 Task: Search one way flight ticket for 1 adult, 6 children, 1 infant in seat and 1 infant on lap in business from Seattle: King County International Airport (boeing Field) to Rockford: Chicago Rockford International Airport(was Northwest Chicagoland Regional Airport At Rockford) on 5-1-2023. Choice of flights is Frontier. Number of bags: 1 carry on bag. Price is upto 90000. Outbound departure time preference is 5:45.
Action: Mouse moved to (212, 429)
Screenshot: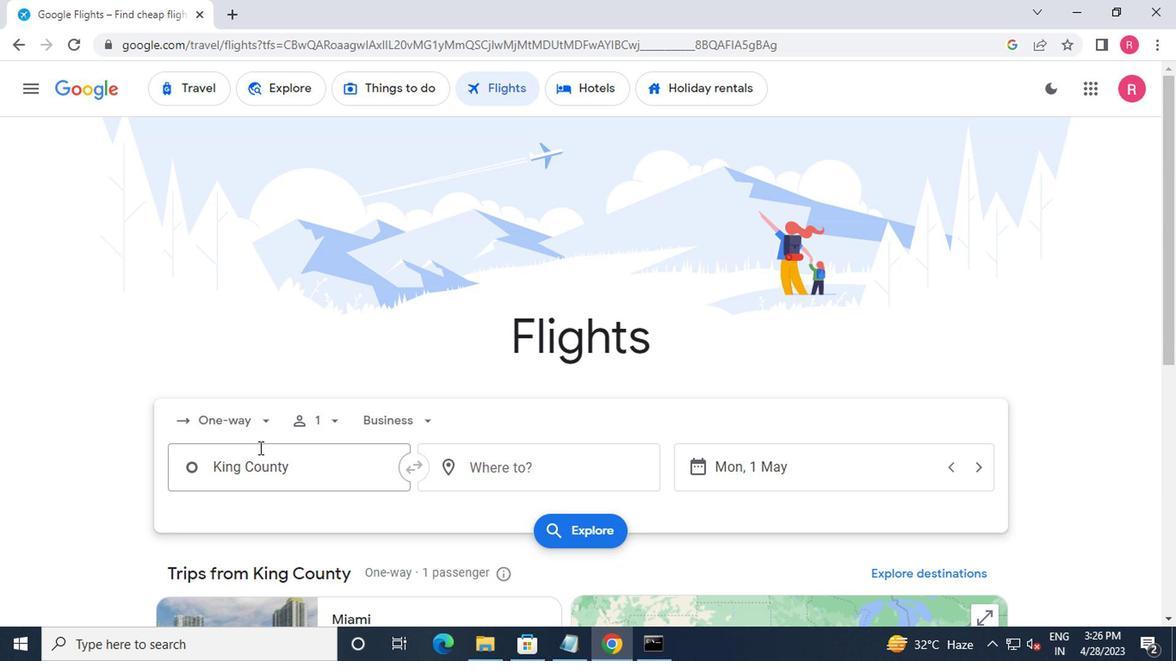
Action: Mouse pressed left at (212, 429)
Screenshot: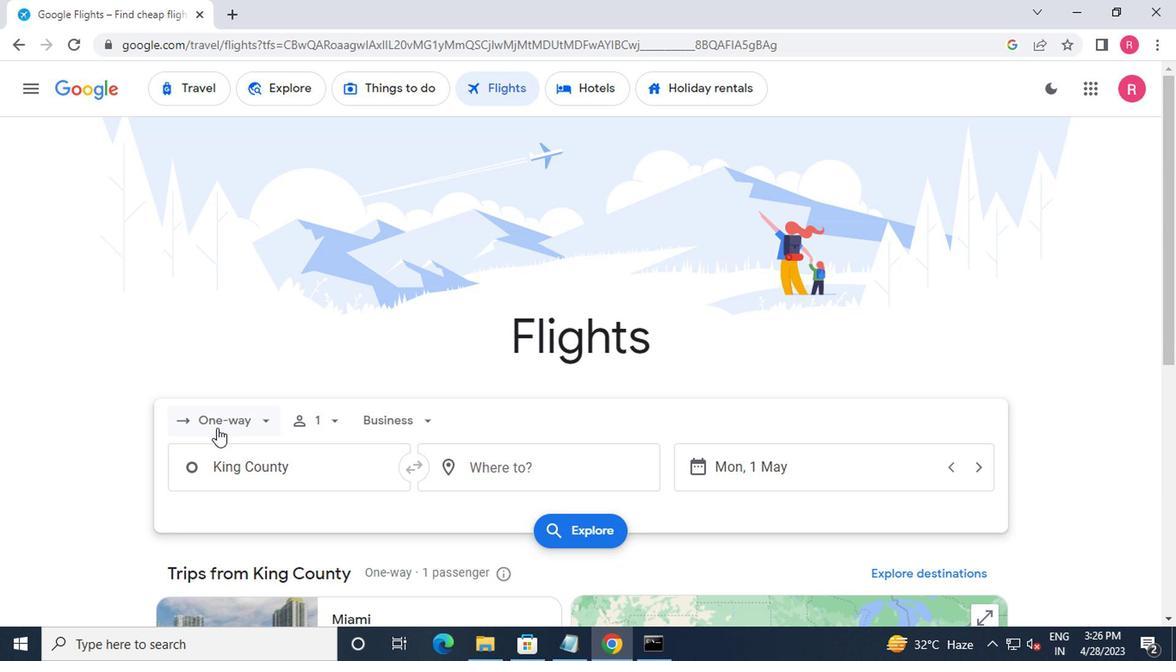 
Action: Mouse moved to (246, 502)
Screenshot: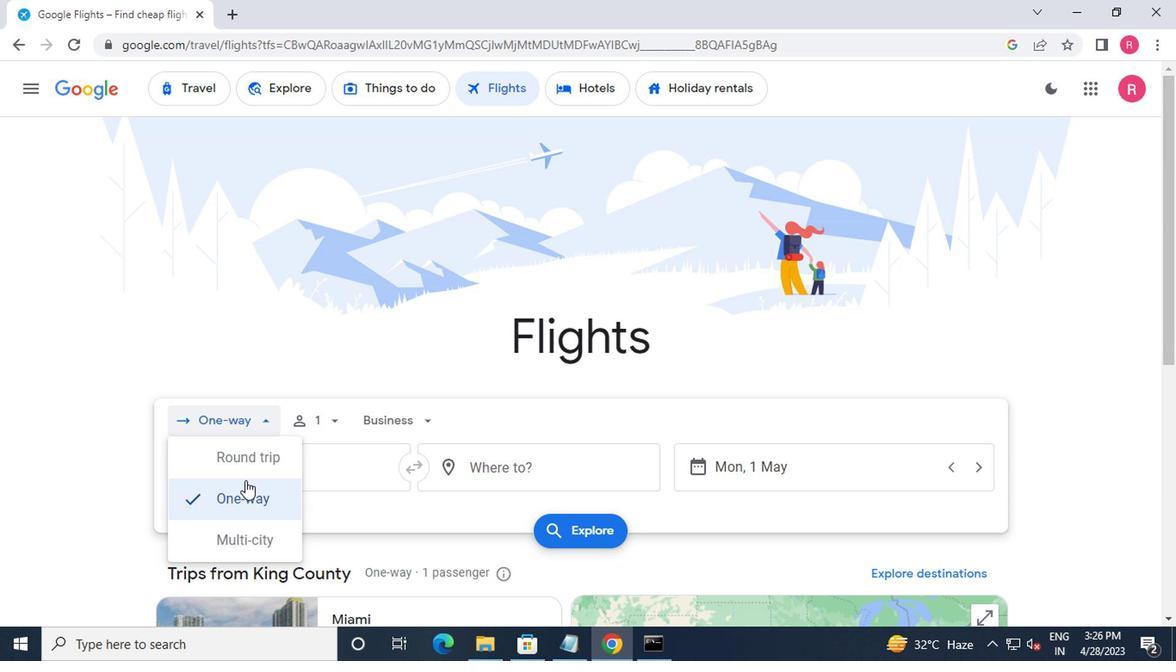 
Action: Mouse pressed left at (246, 502)
Screenshot: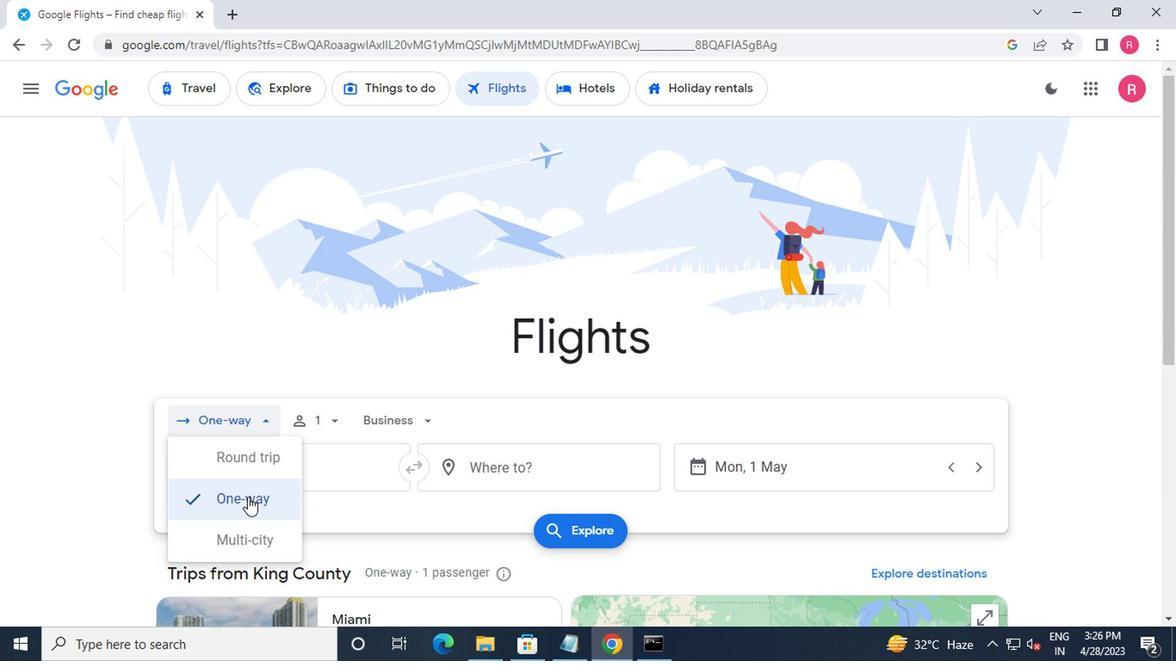 
Action: Mouse moved to (333, 433)
Screenshot: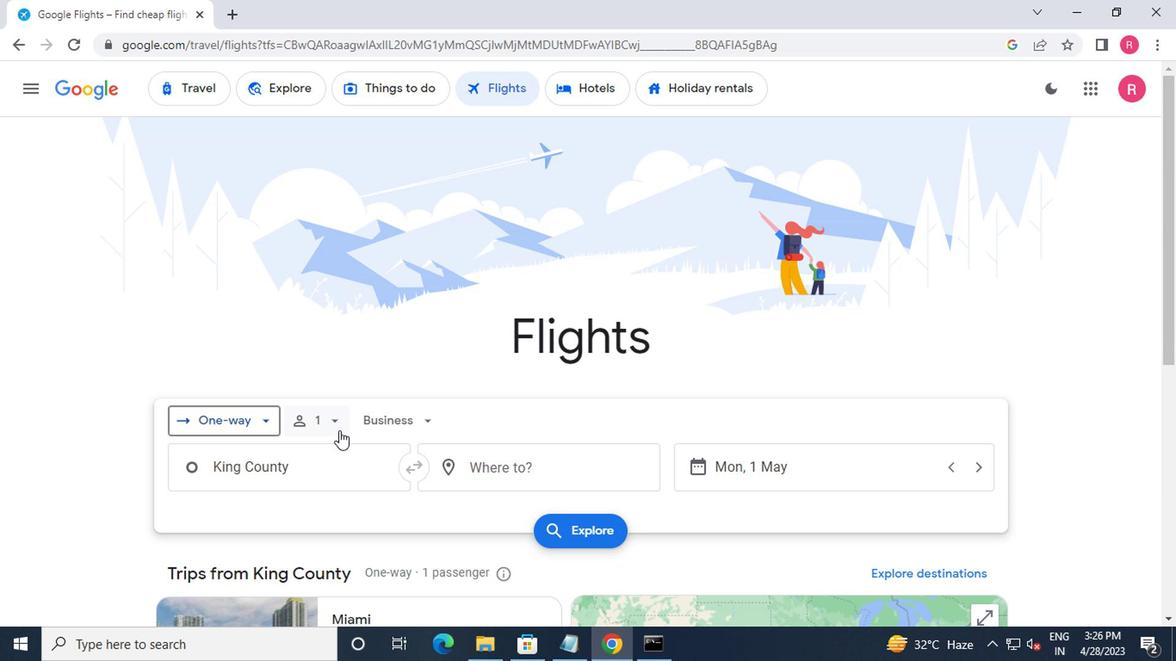 
Action: Mouse pressed left at (333, 433)
Screenshot: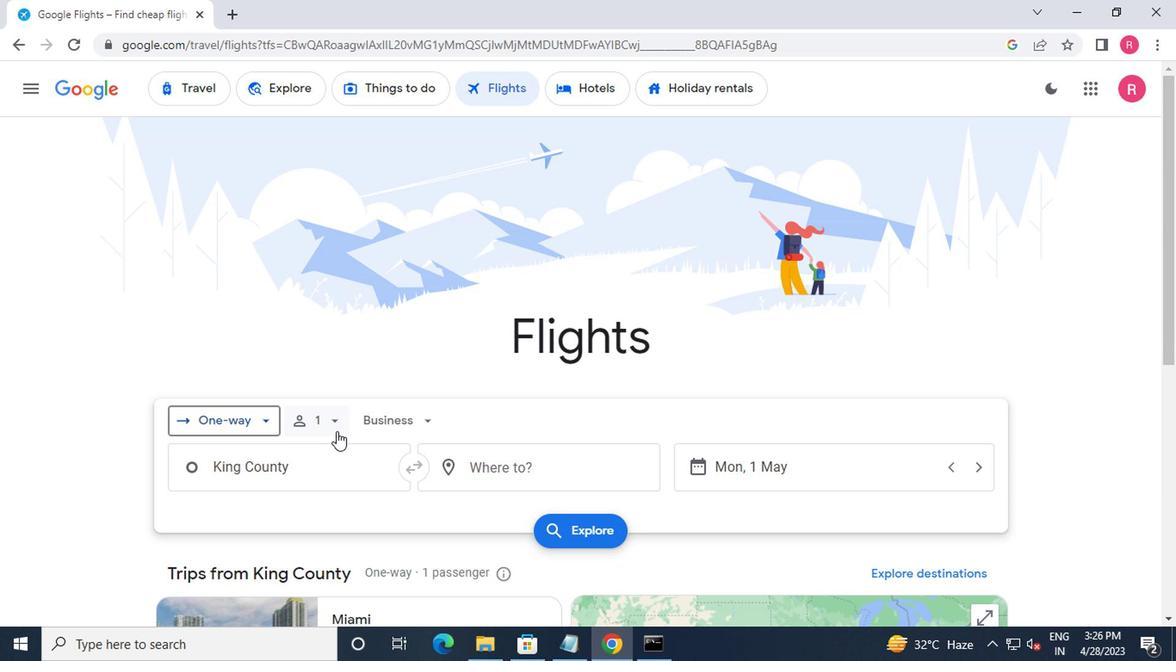 
Action: Mouse moved to (466, 471)
Screenshot: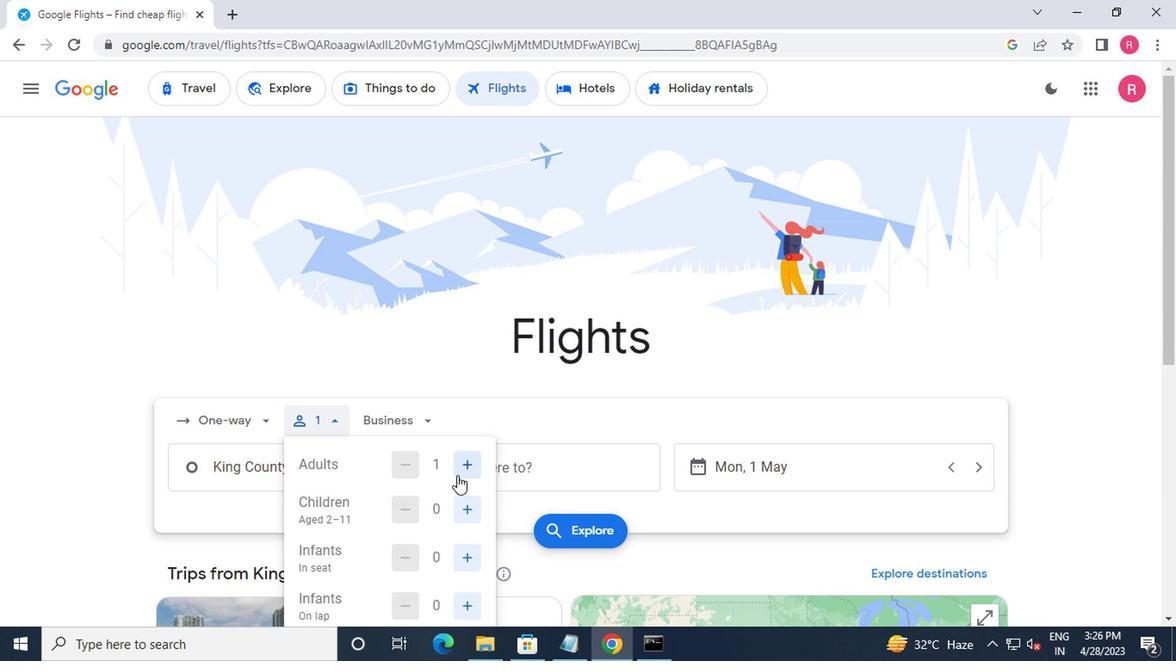 
Action: Mouse pressed left at (466, 471)
Screenshot: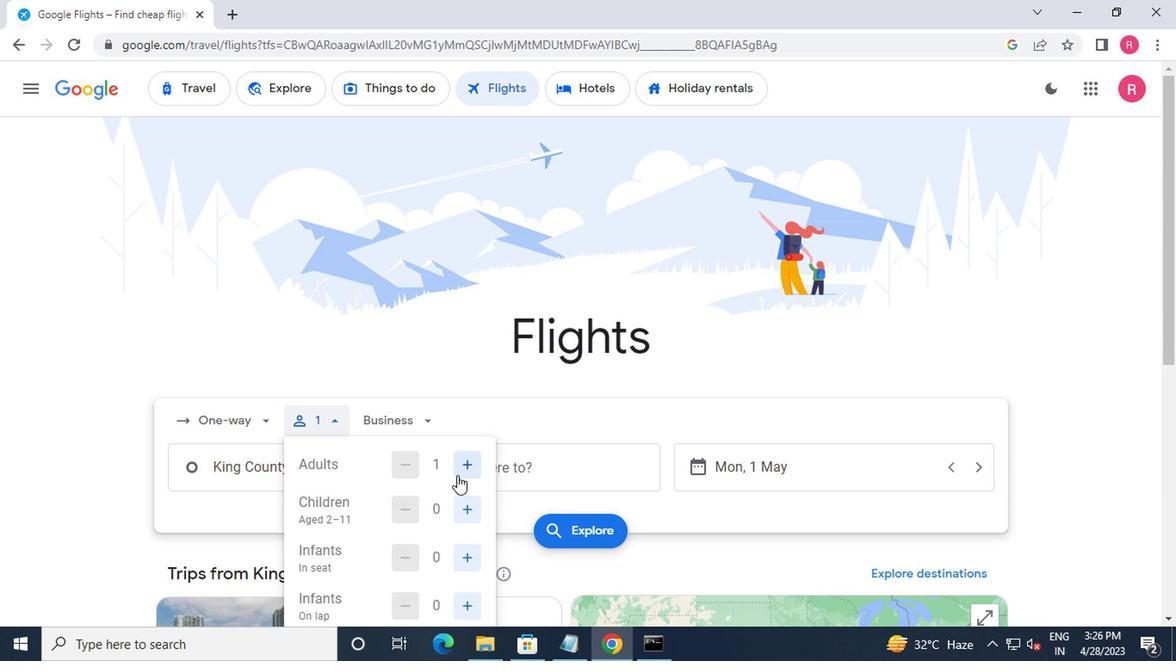 
Action: Mouse moved to (467, 521)
Screenshot: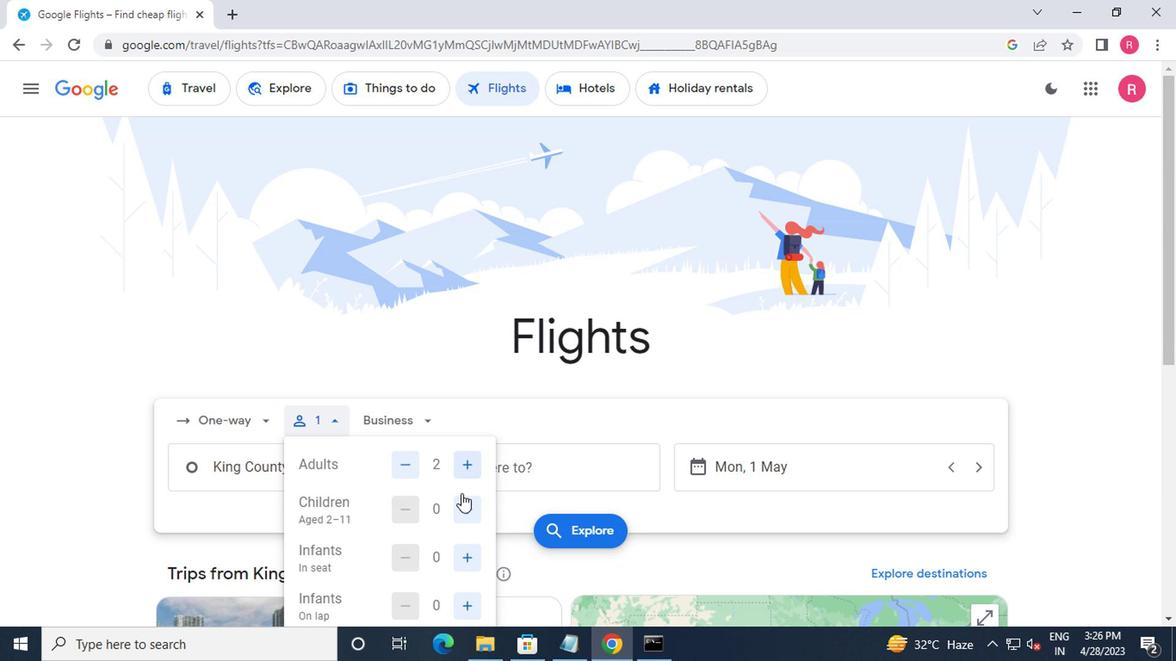 
Action: Mouse pressed left at (467, 521)
Screenshot: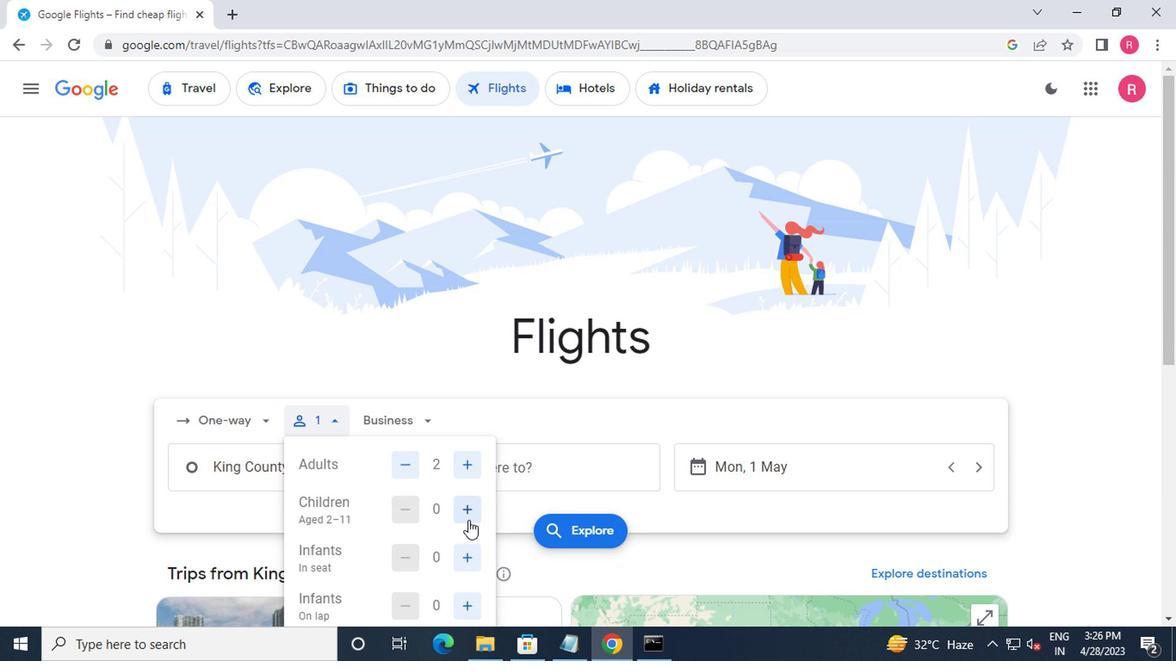 
Action: Mouse pressed left at (467, 521)
Screenshot: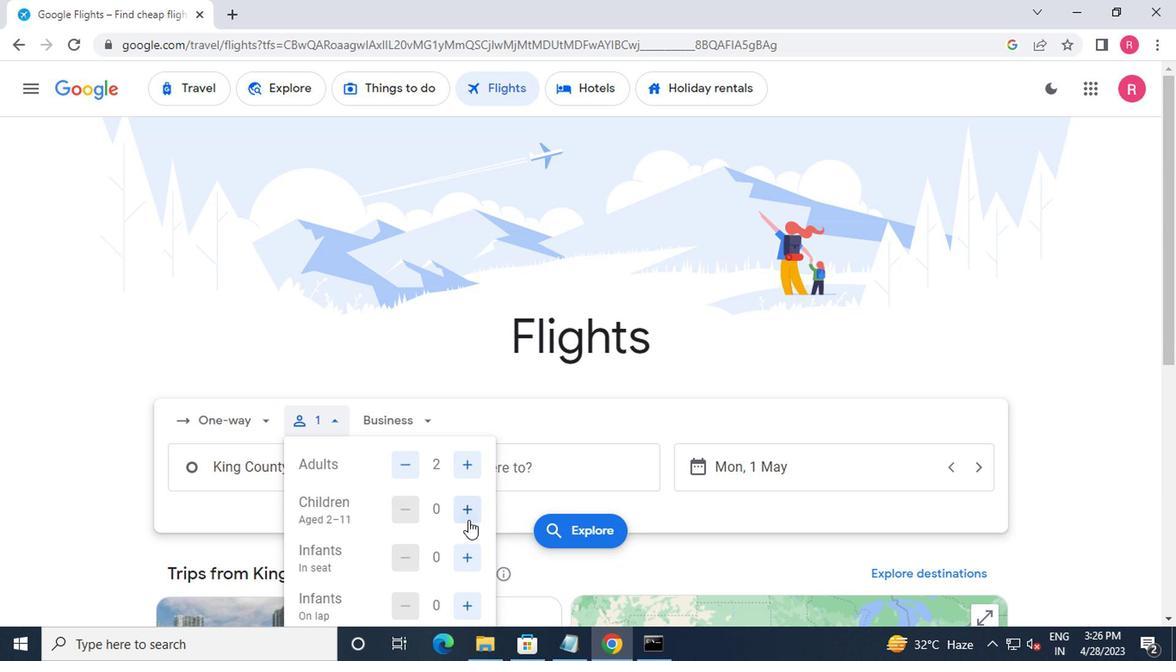 
Action: Mouse moved to (420, 415)
Screenshot: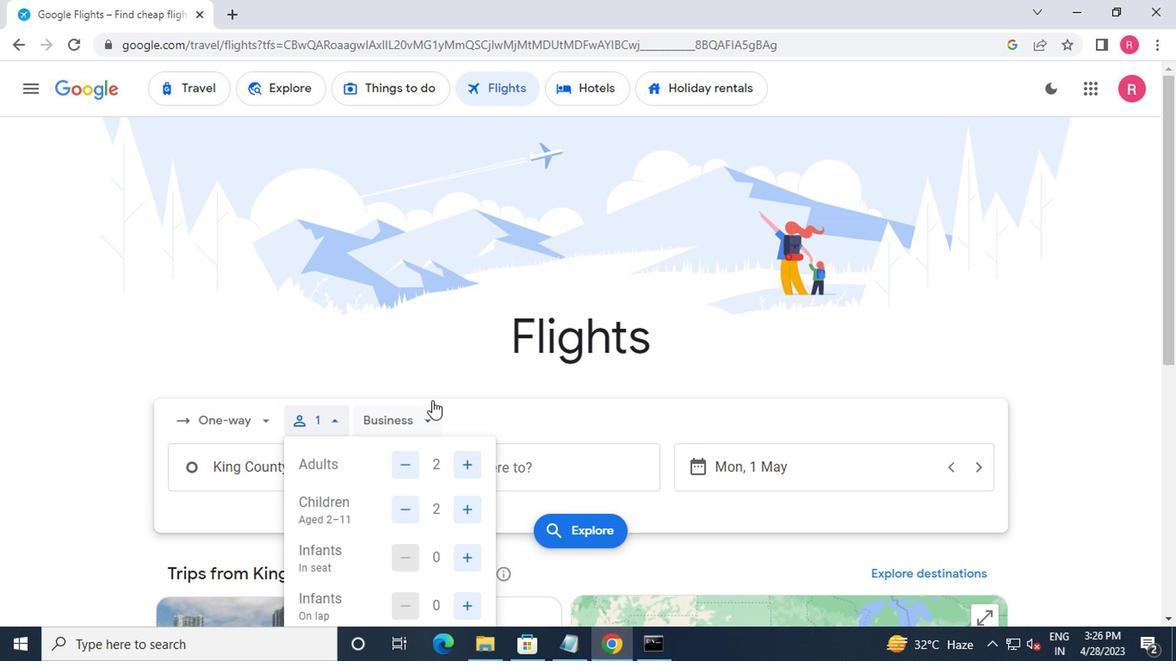
Action: Mouse pressed left at (420, 415)
Screenshot: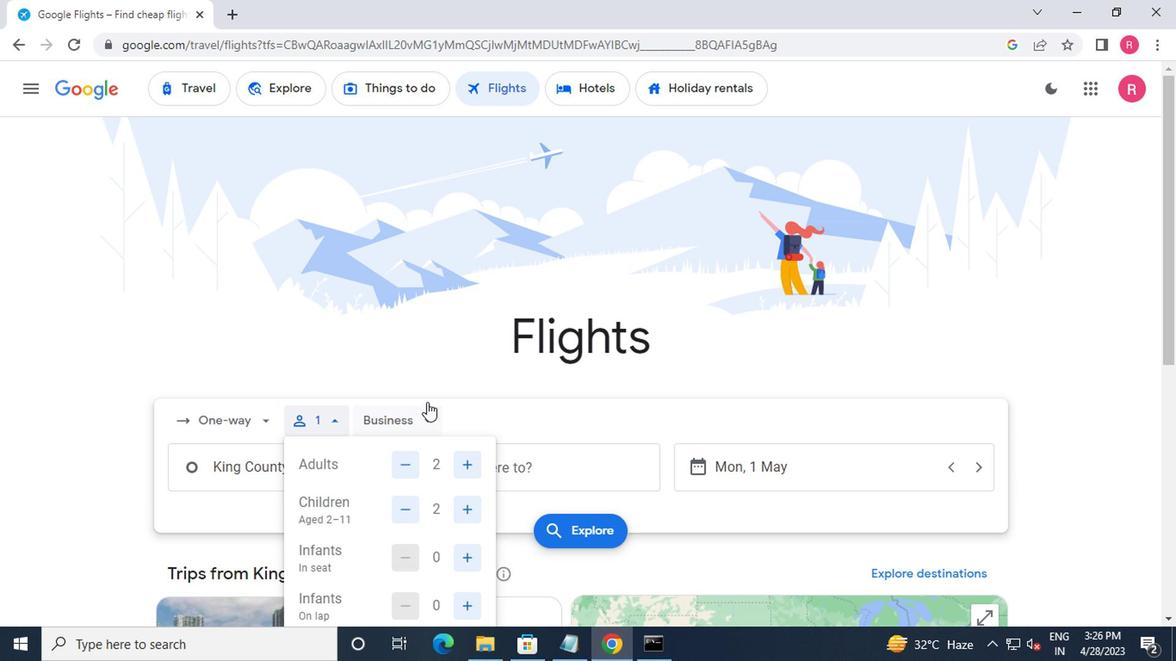 
Action: Mouse moved to (429, 491)
Screenshot: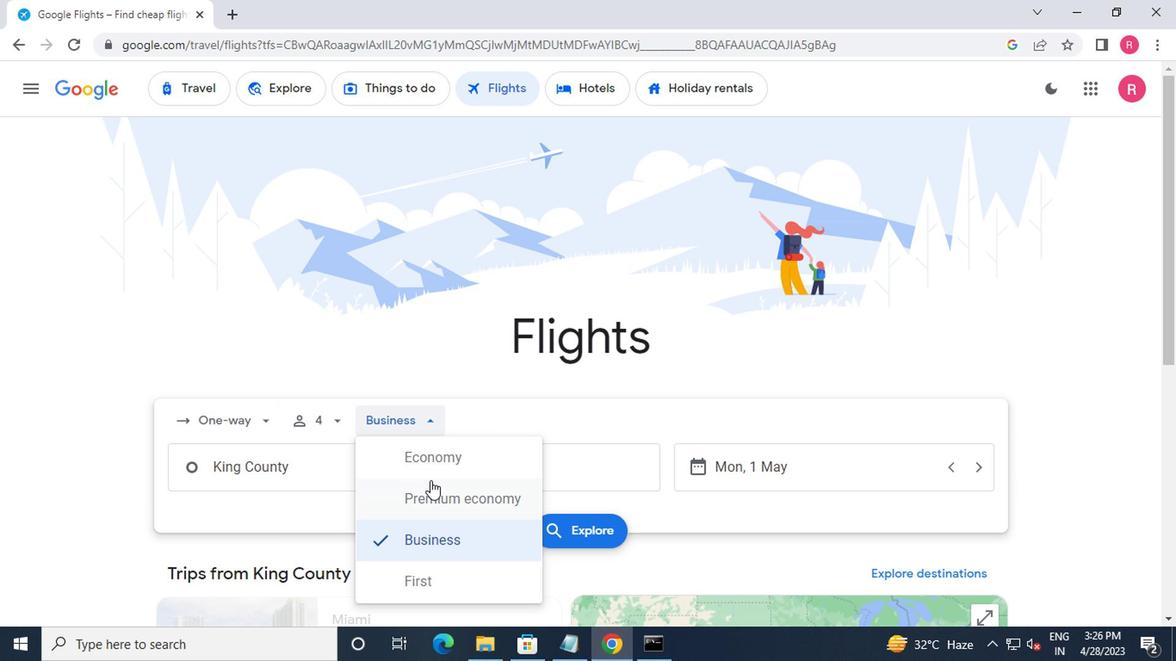 
Action: Mouse scrolled (429, 490) with delta (0, 0)
Screenshot: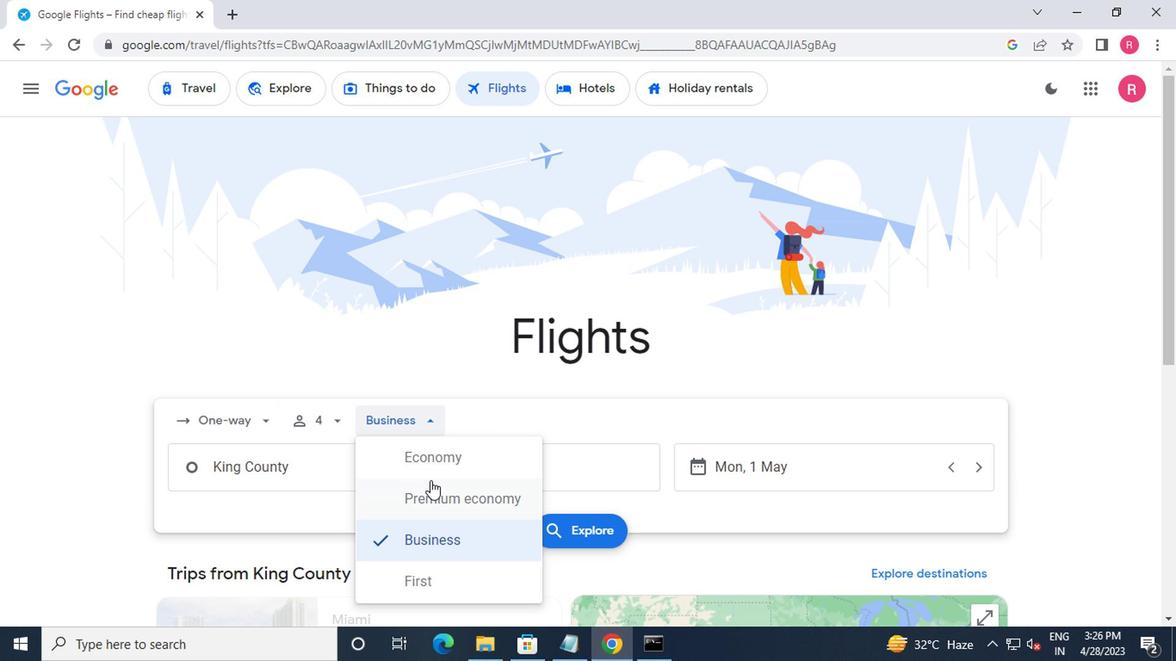 
Action: Mouse moved to (427, 511)
Screenshot: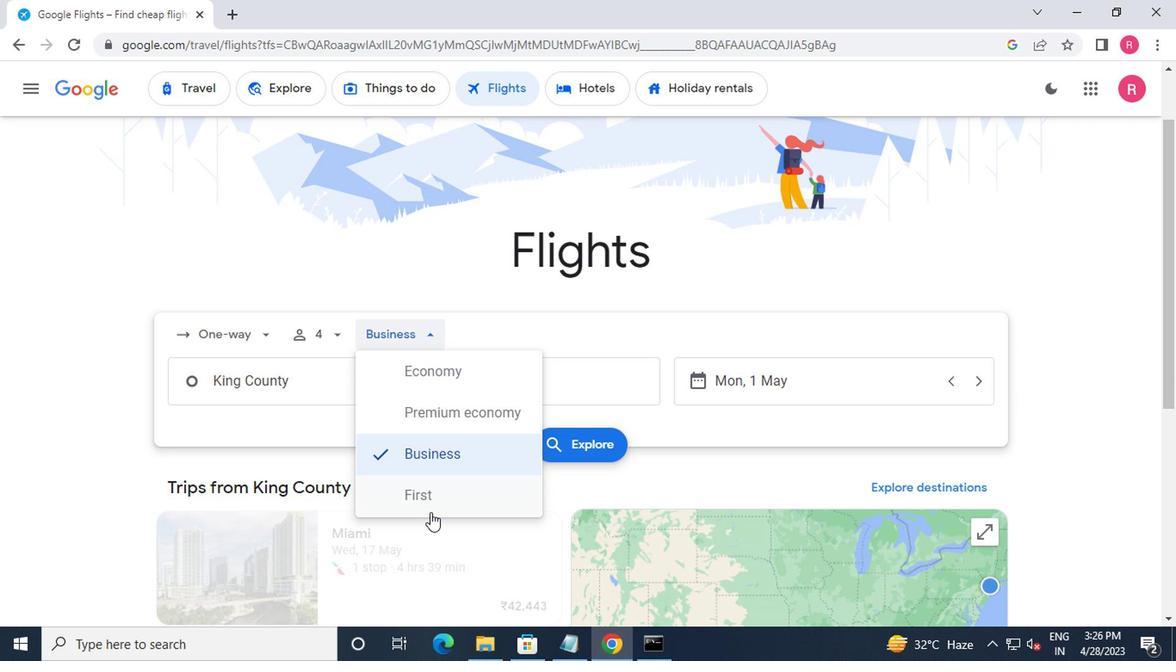 
Action: Mouse pressed left at (427, 511)
Screenshot: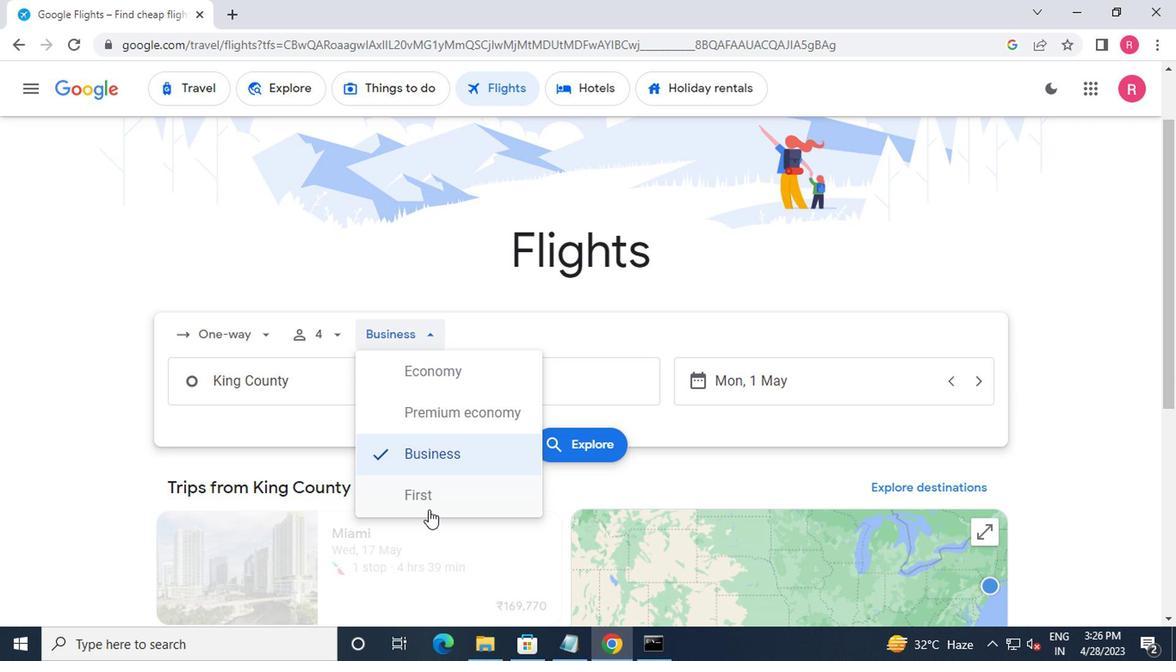 
Action: Mouse moved to (312, 374)
Screenshot: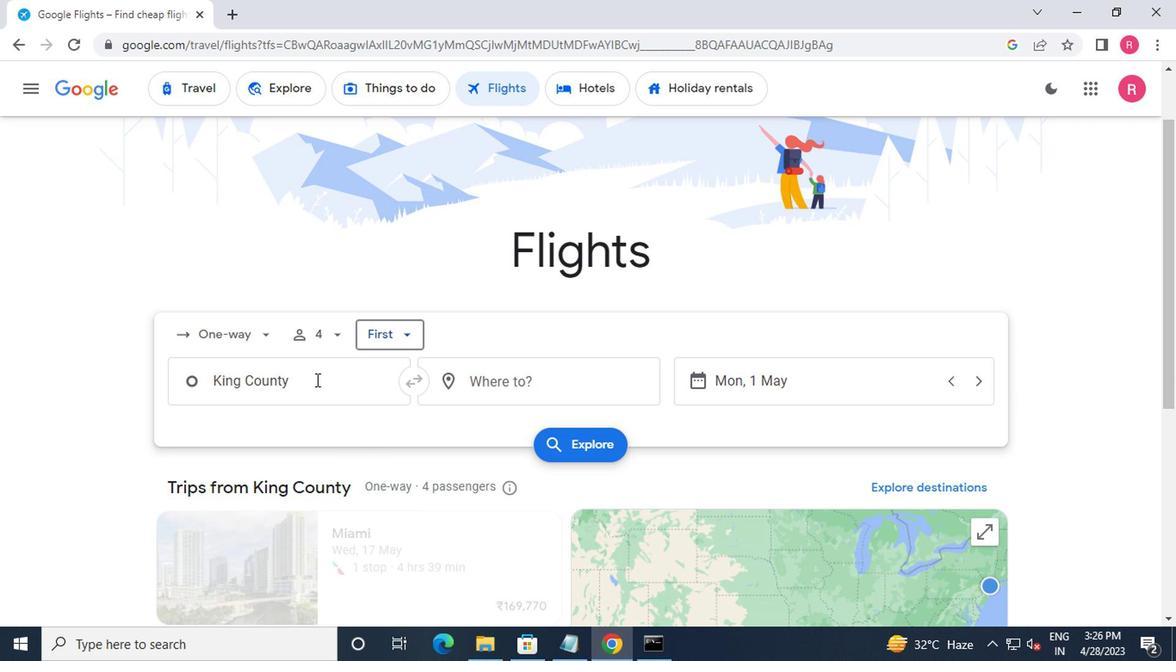 
Action: Mouse pressed left at (312, 374)
Screenshot: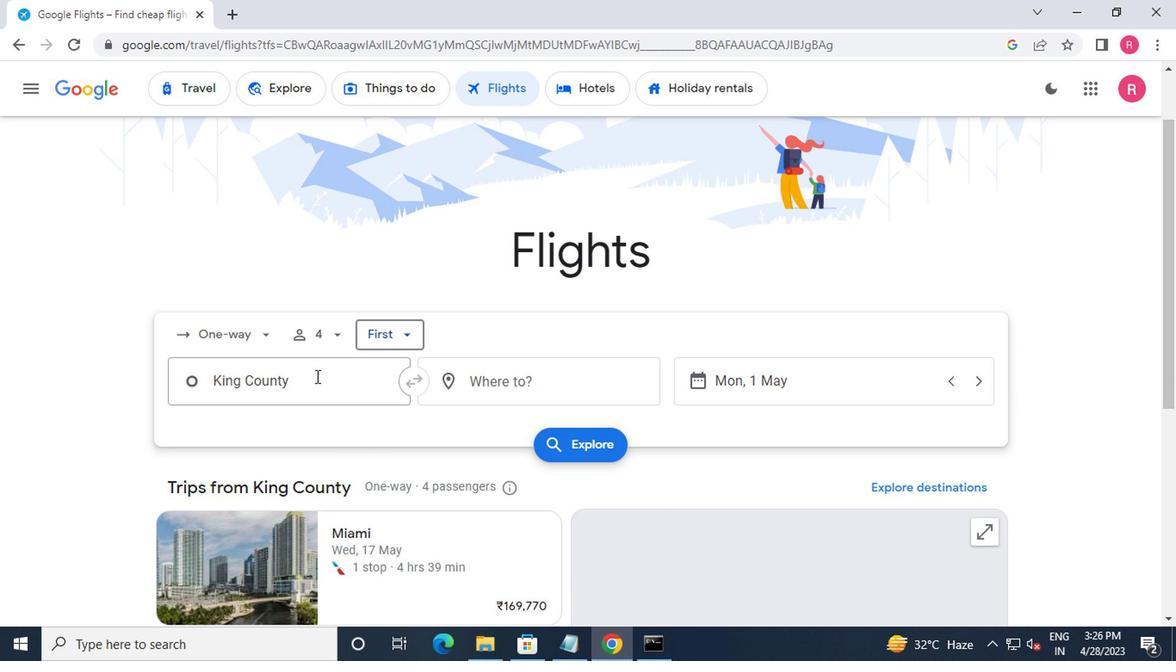 
Action: Mouse moved to (349, 512)
Screenshot: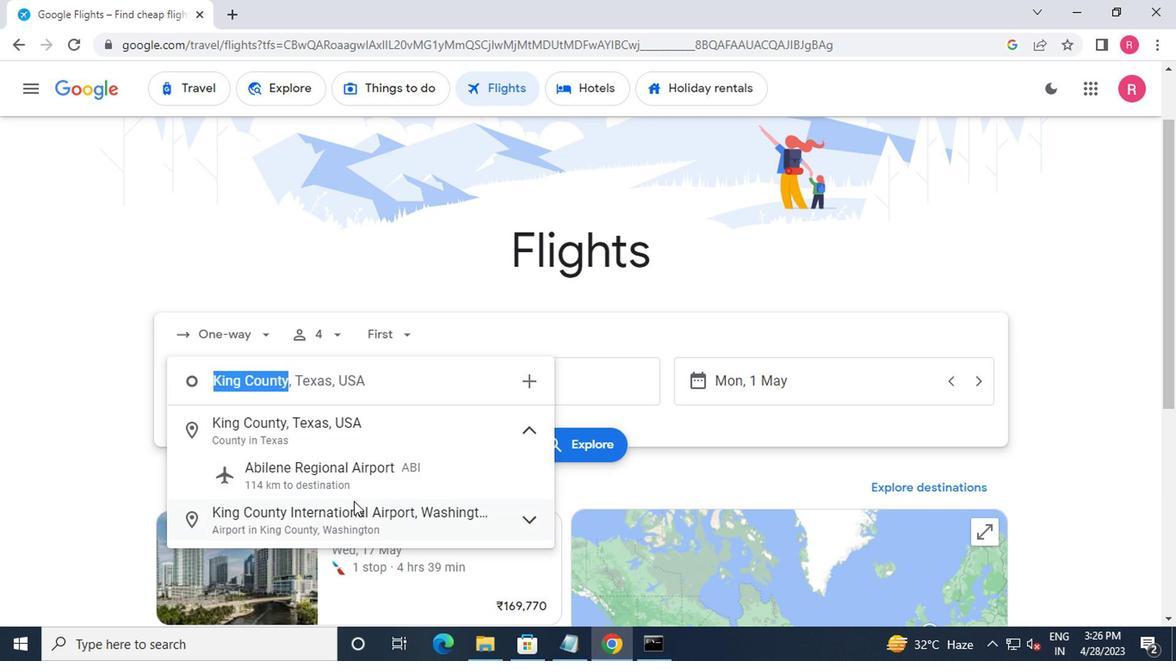 
Action: Mouse pressed left at (349, 512)
Screenshot: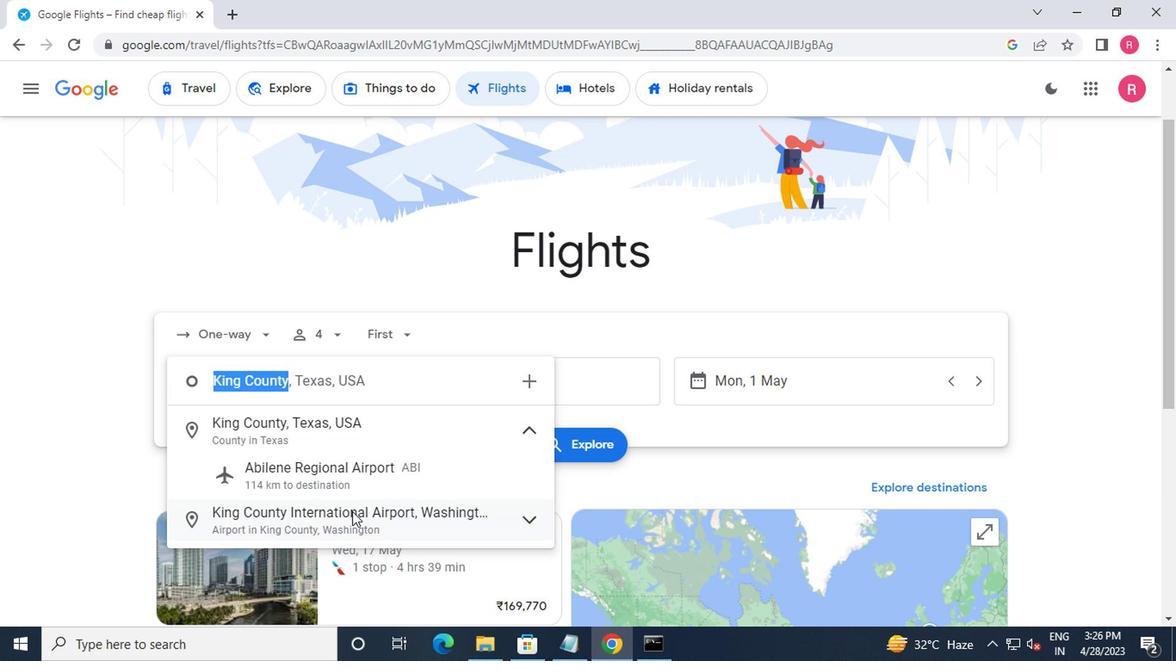 
Action: Mouse moved to (501, 374)
Screenshot: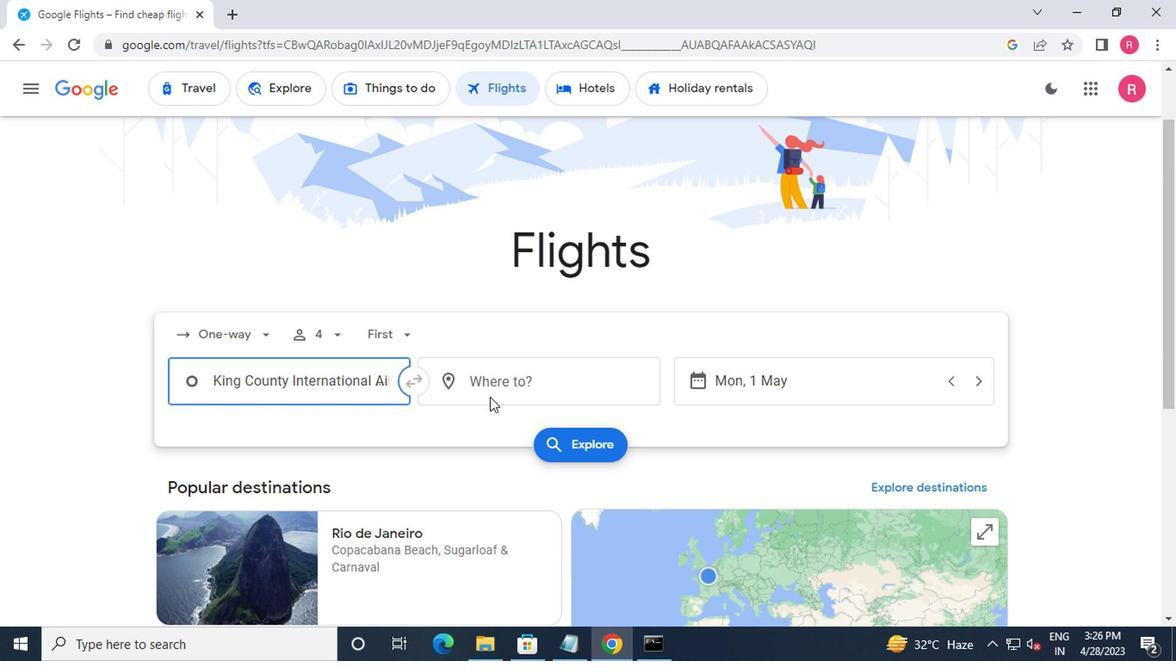 
Action: Mouse pressed left at (501, 374)
Screenshot: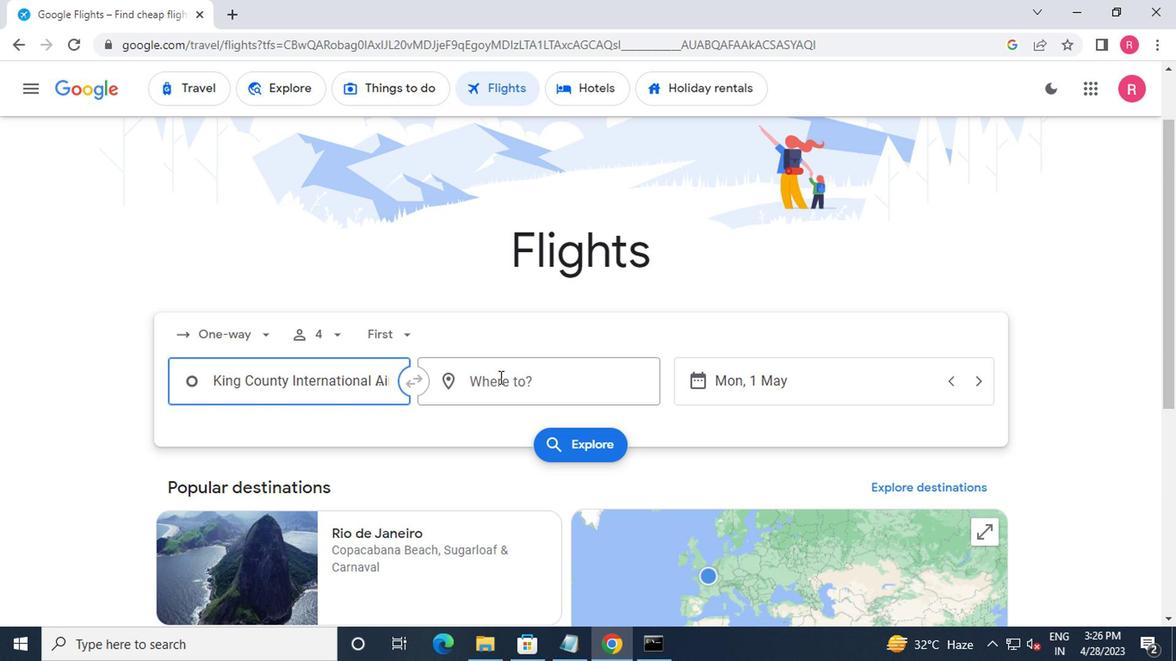 
Action: Mouse moved to (498, 474)
Screenshot: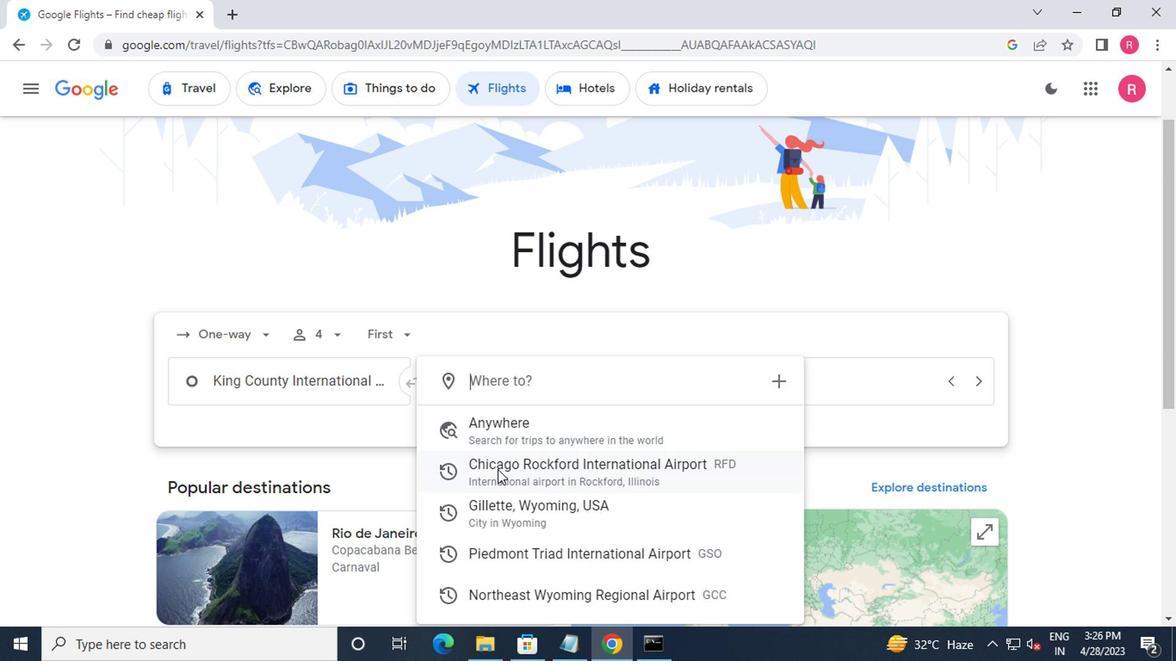 
Action: Mouse scrolled (498, 474) with delta (0, 0)
Screenshot: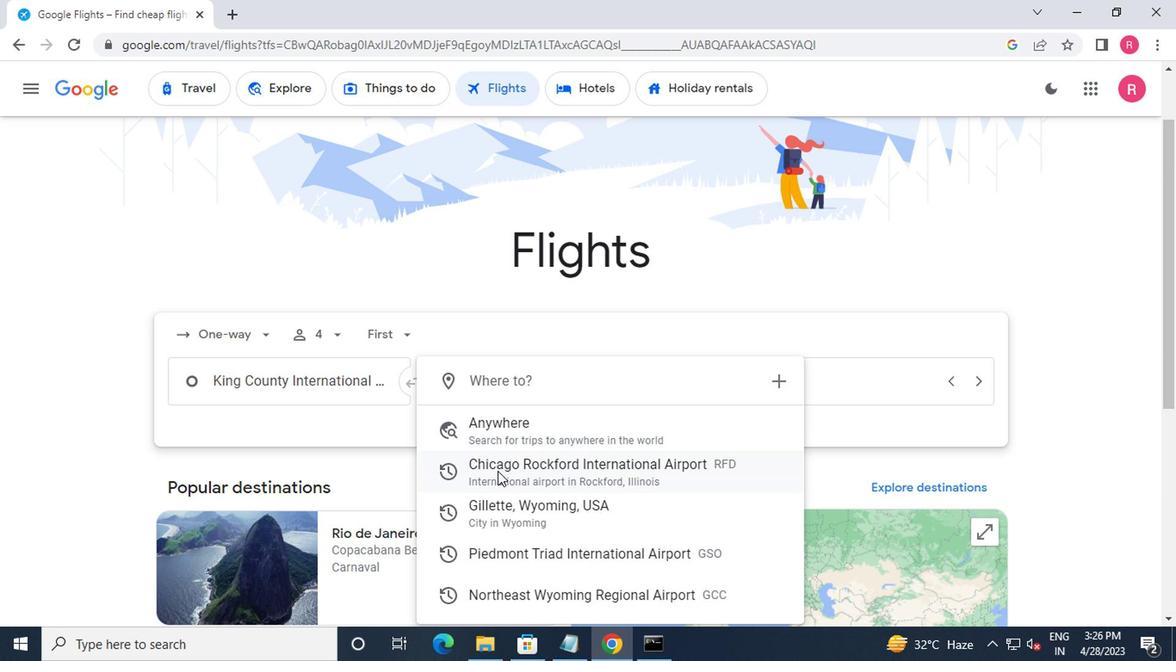 
Action: Mouse moved to (499, 476)
Screenshot: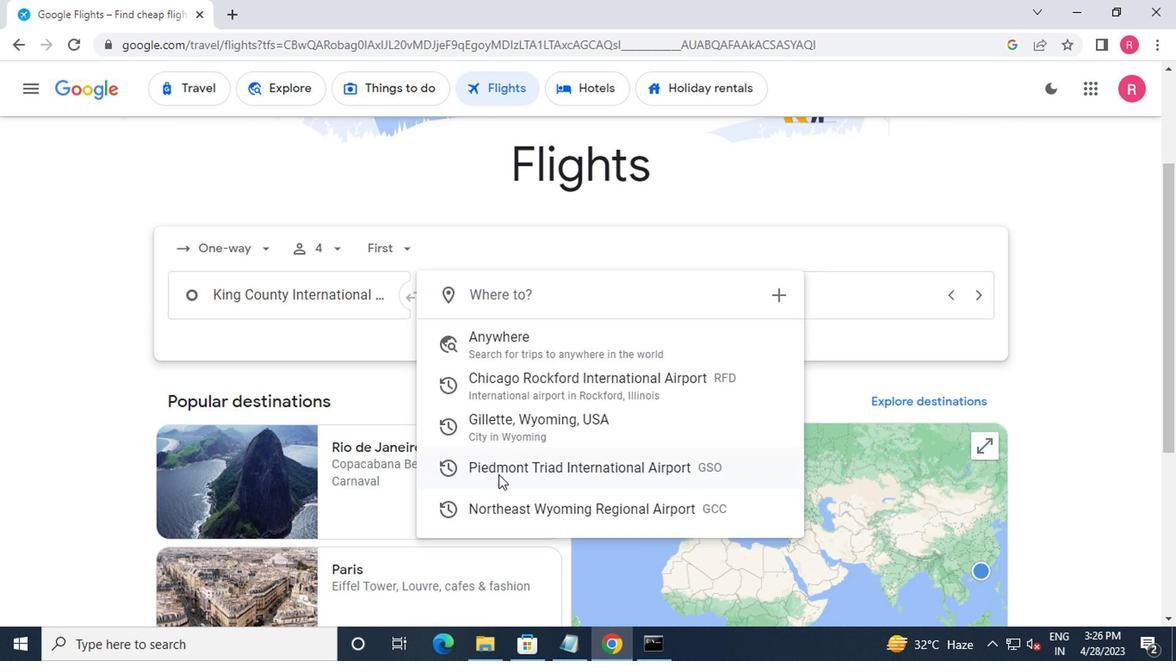 
Action: Mouse pressed left at (499, 476)
Screenshot: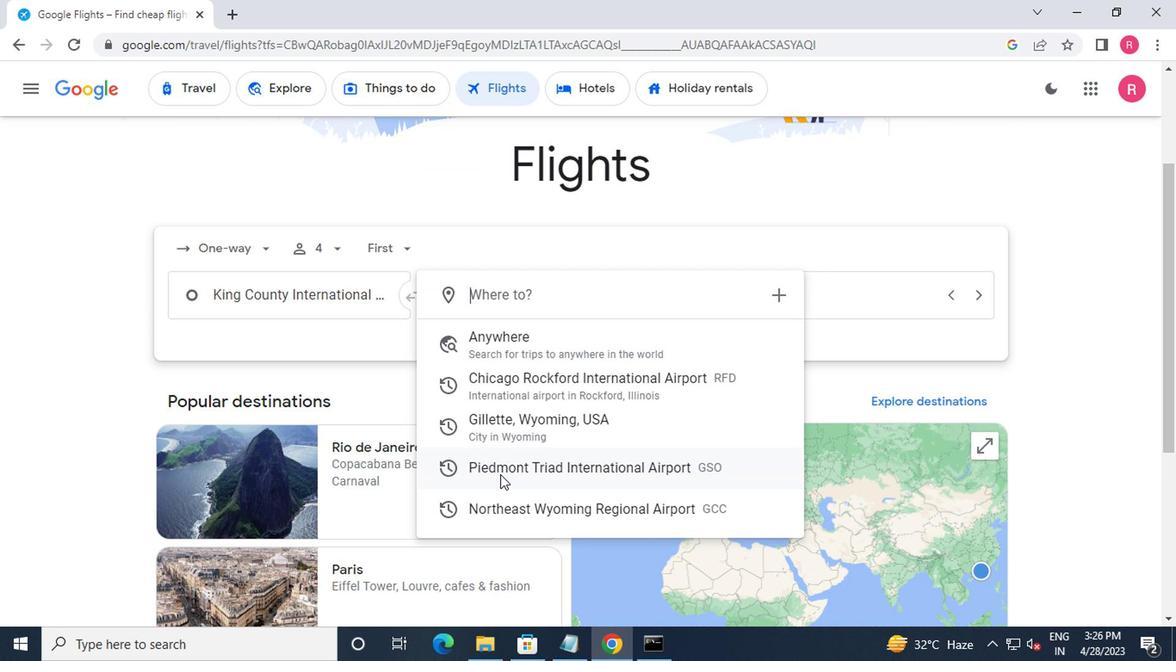 
Action: Mouse moved to (726, 299)
Screenshot: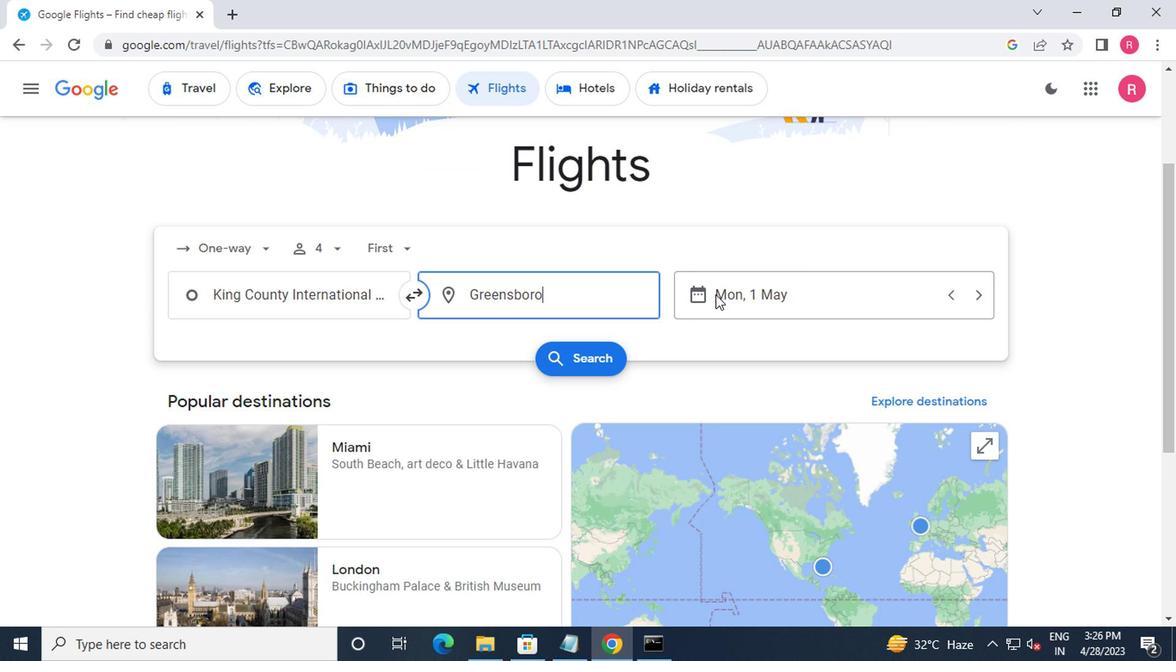 
Action: Mouse pressed left at (726, 299)
Screenshot: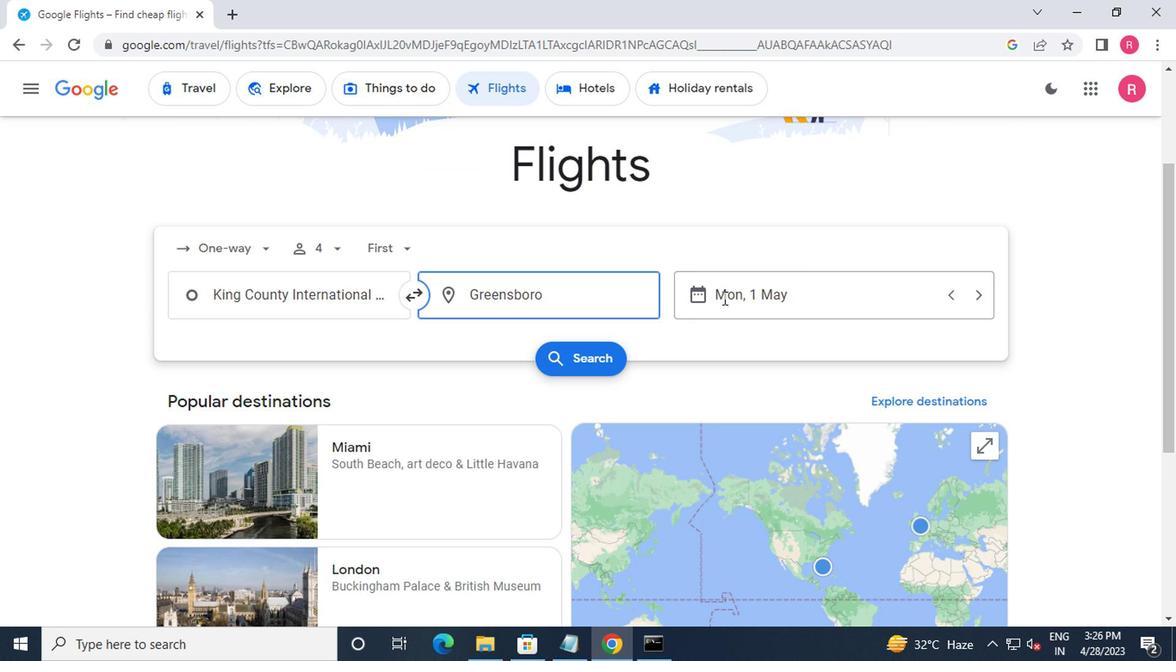 
Action: Mouse moved to (746, 314)
Screenshot: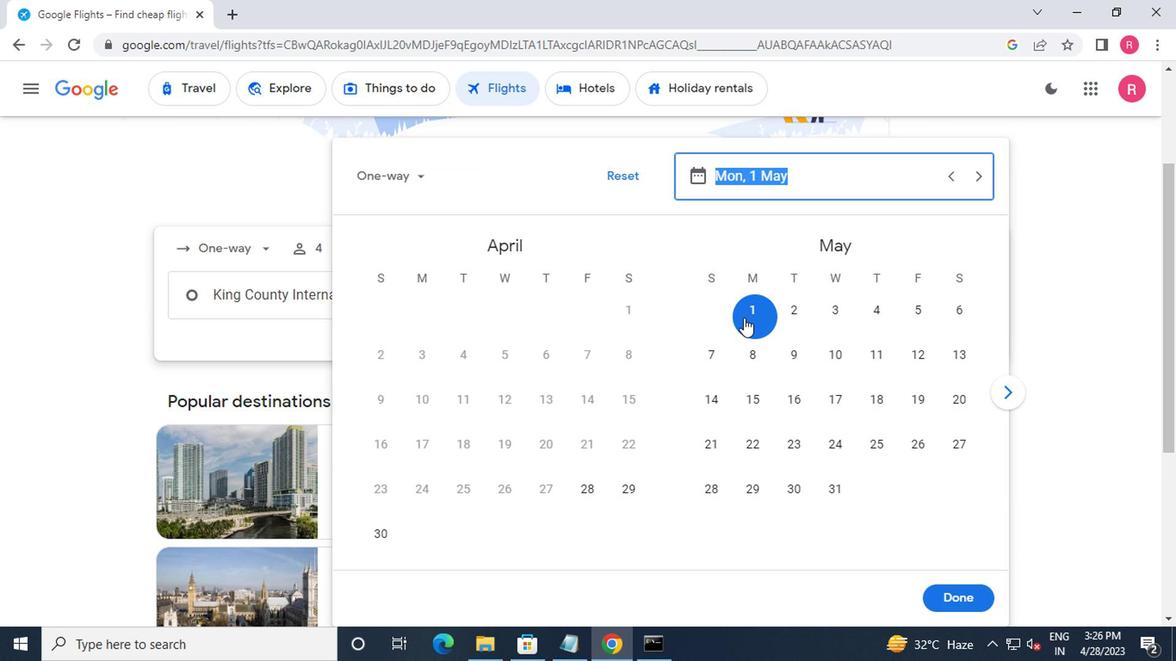 
Action: Mouse pressed left at (746, 314)
Screenshot: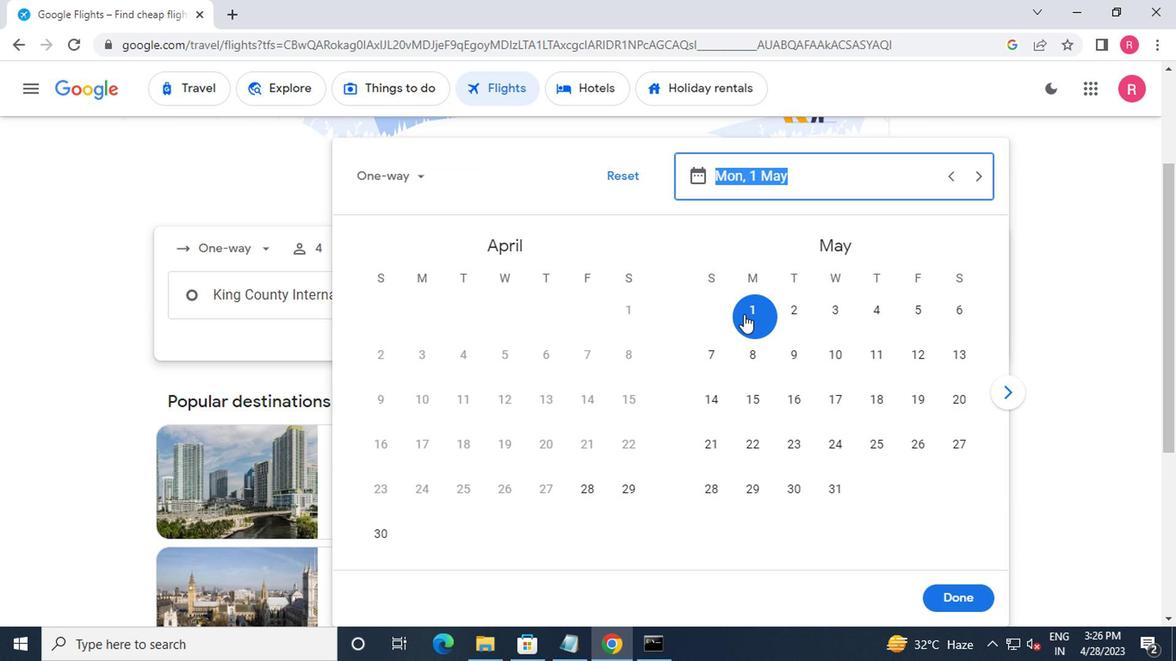 
Action: Mouse moved to (968, 602)
Screenshot: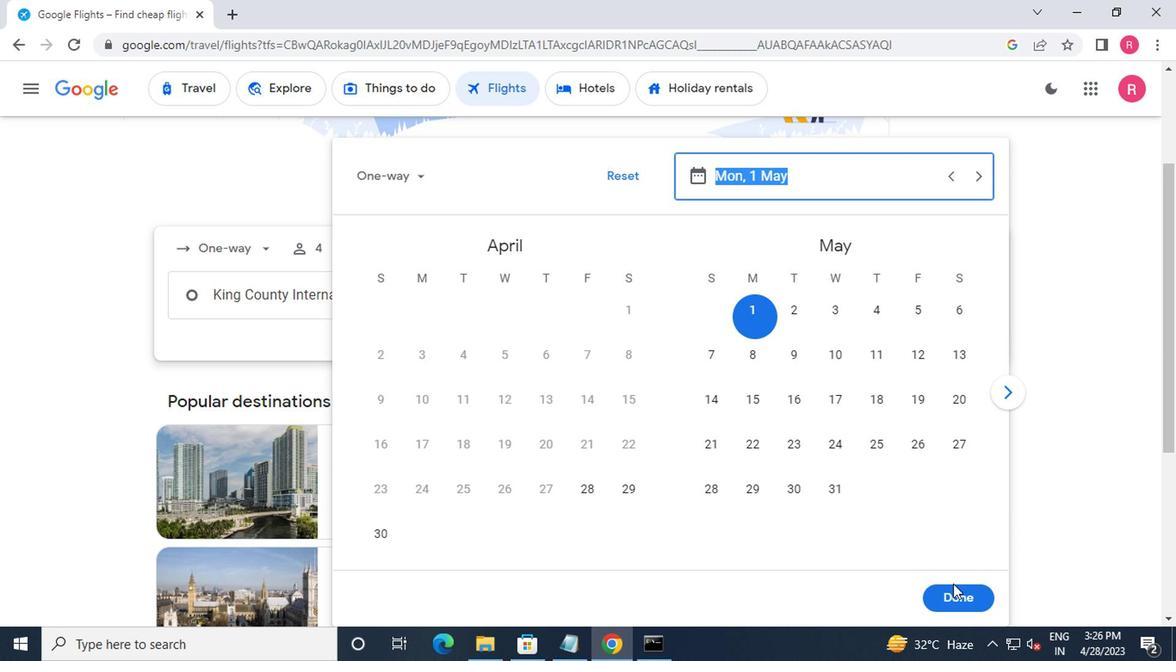 
Action: Mouse pressed left at (968, 602)
Screenshot: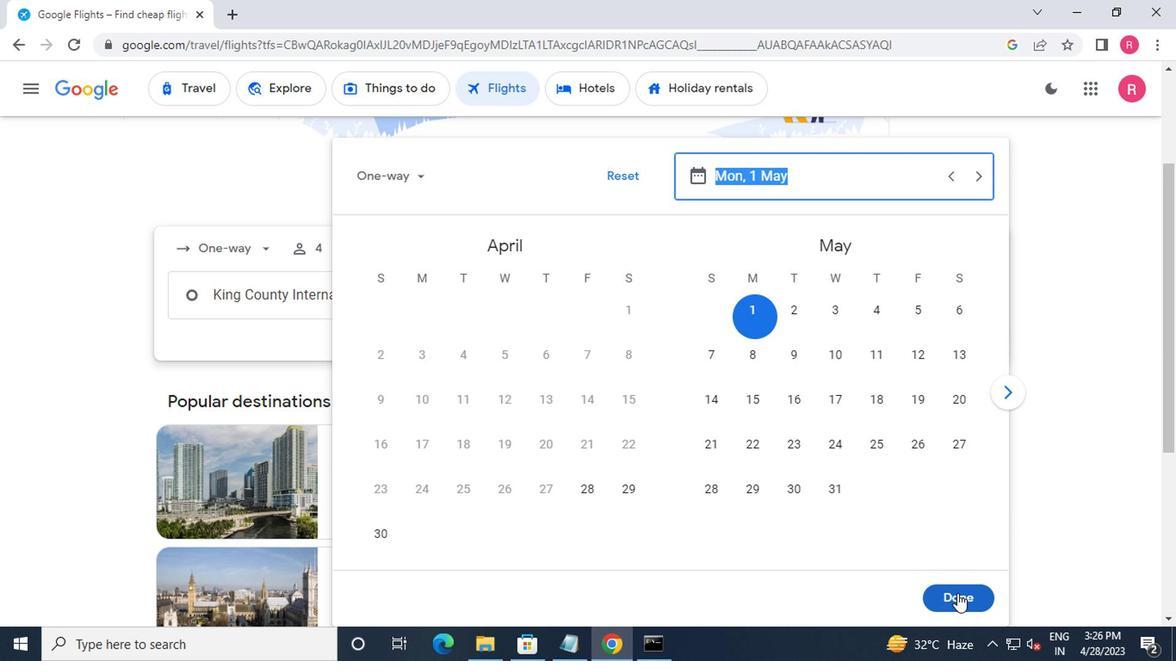 
Action: Mouse moved to (588, 374)
Screenshot: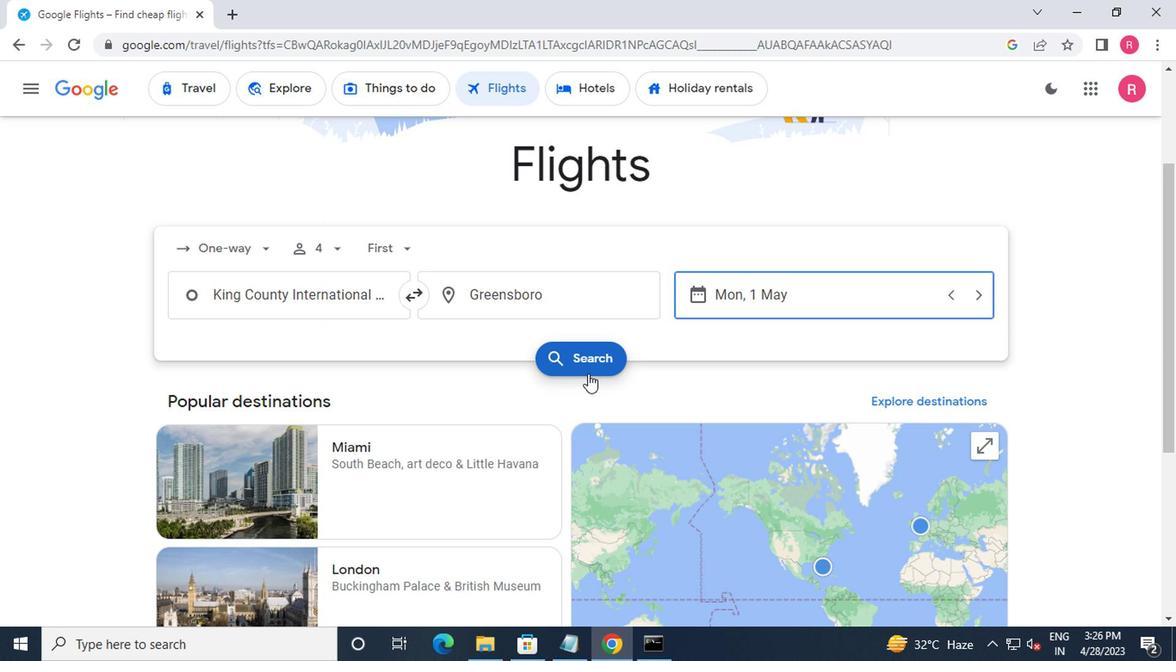 
Action: Mouse pressed left at (588, 374)
Screenshot: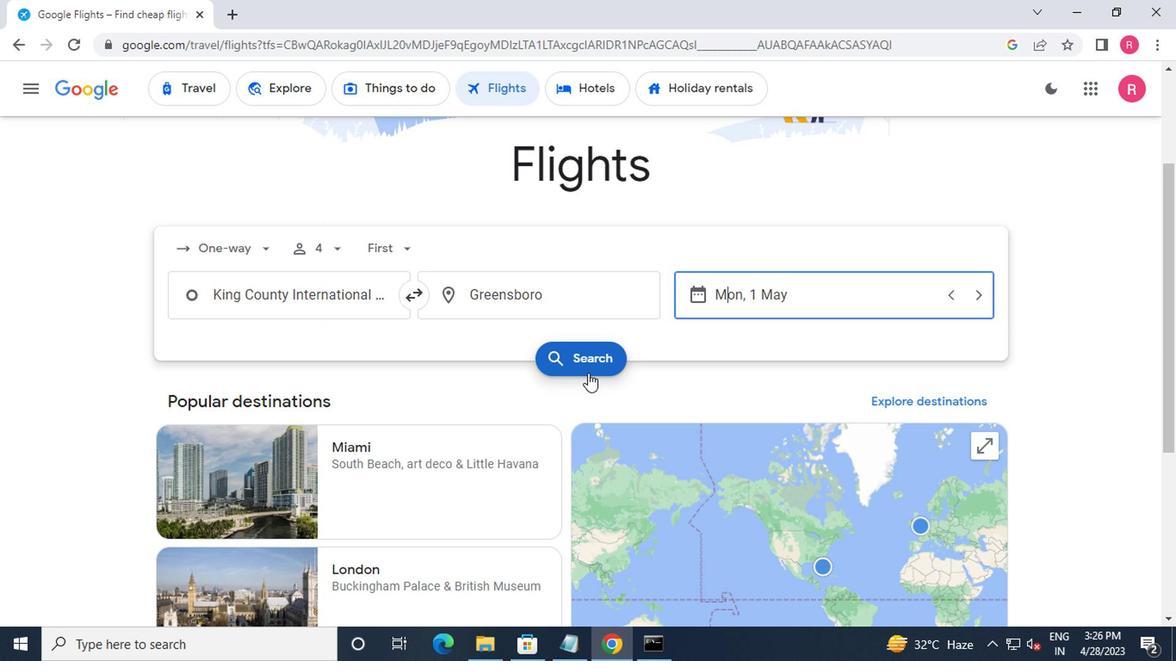 
Action: Mouse moved to (197, 243)
Screenshot: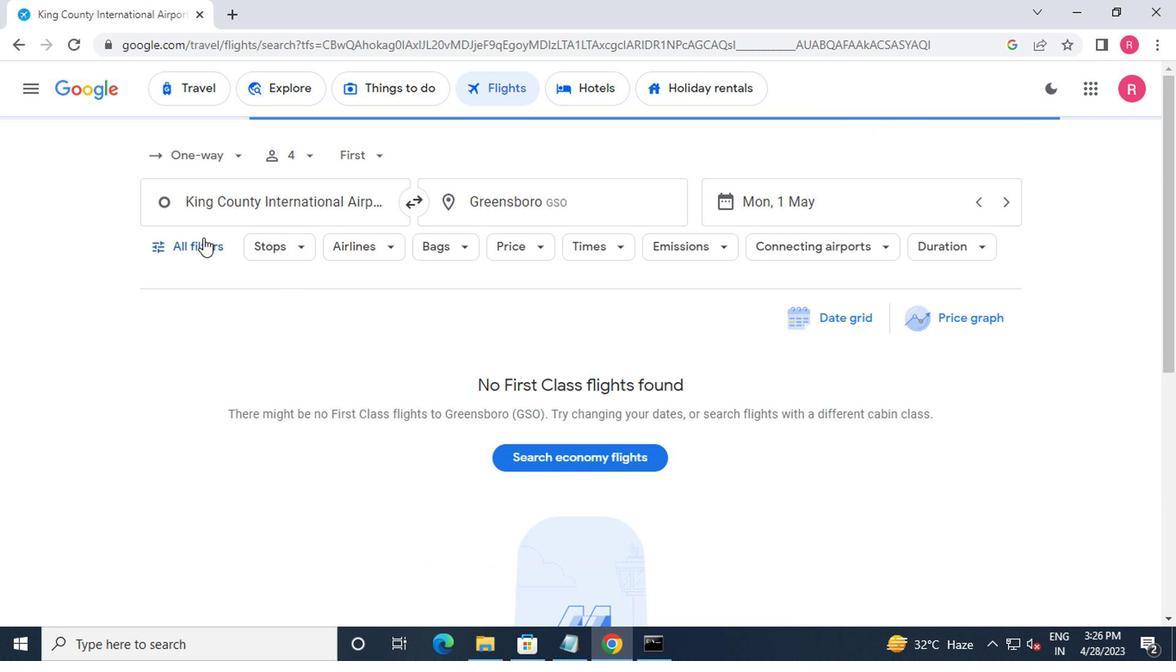 
Action: Mouse pressed left at (197, 243)
Screenshot: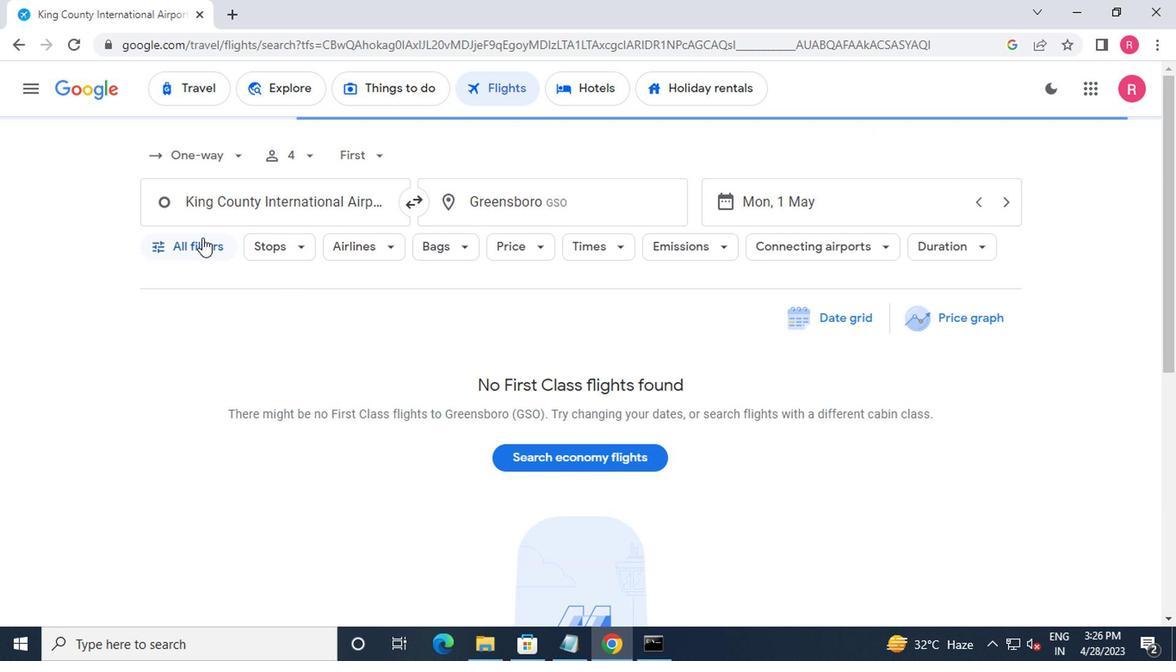 
Action: Mouse moved to (234, 393)
Screenshot: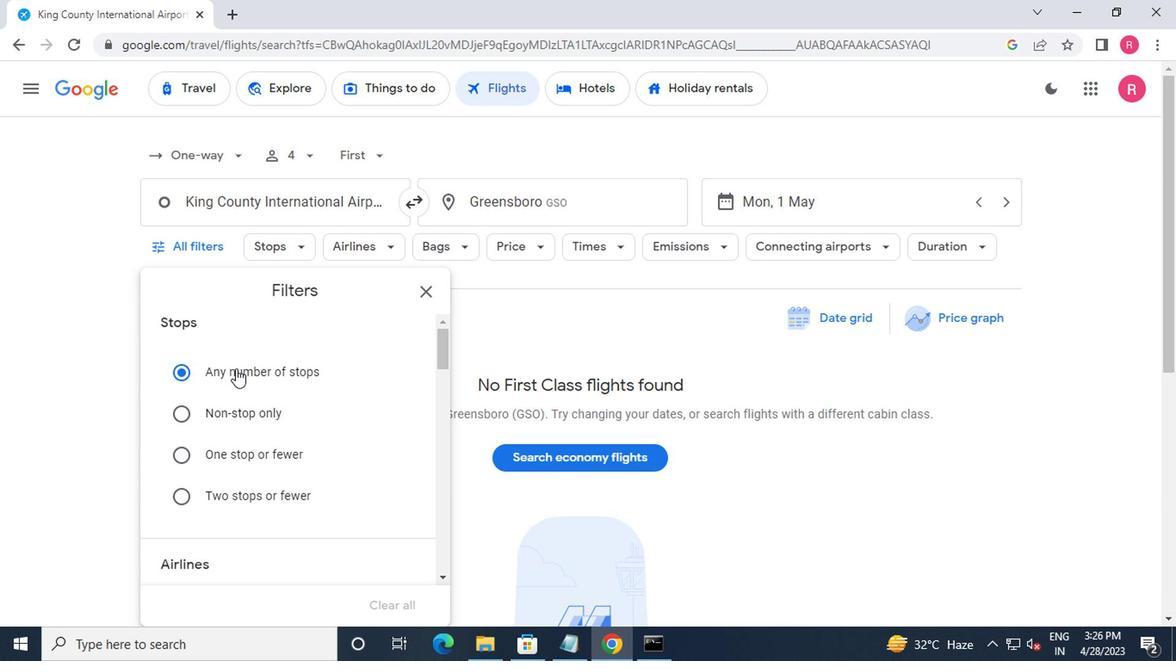 
Action: Mouse scrolled (234, 393) with delta (0, 0)
Screenshot: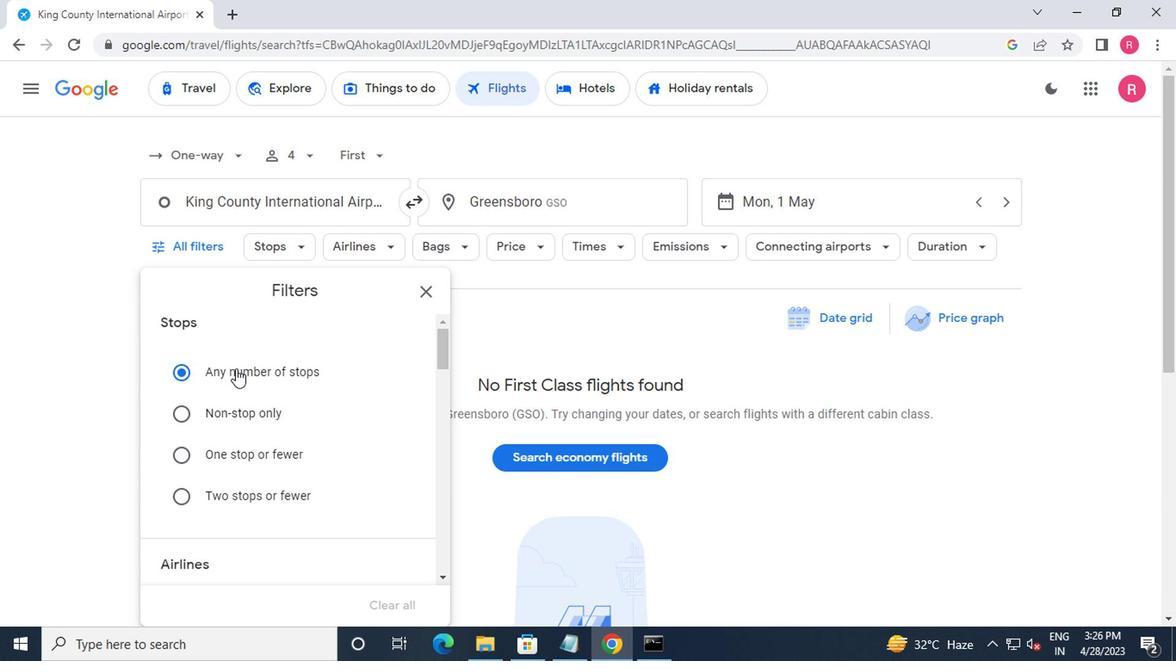 
Action: Mouse scrolled (234, 393) with delta (0, 0)
Screenshot: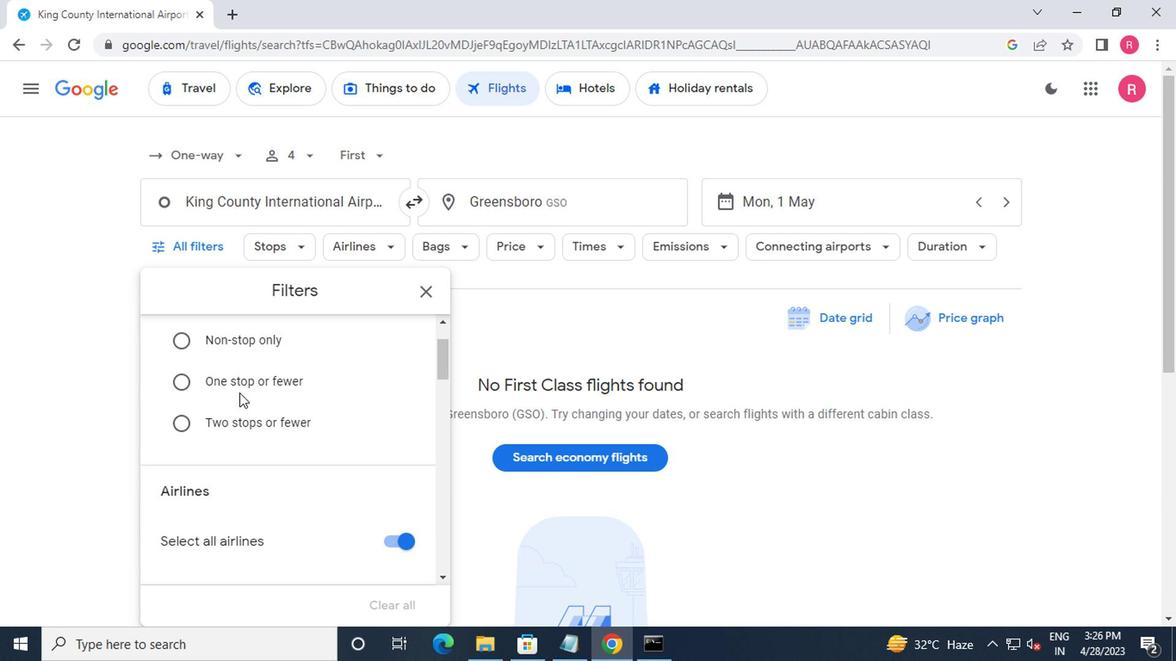 
Action: Mouse scrolled (234, 393) with delta (0, 0)
Screenshot: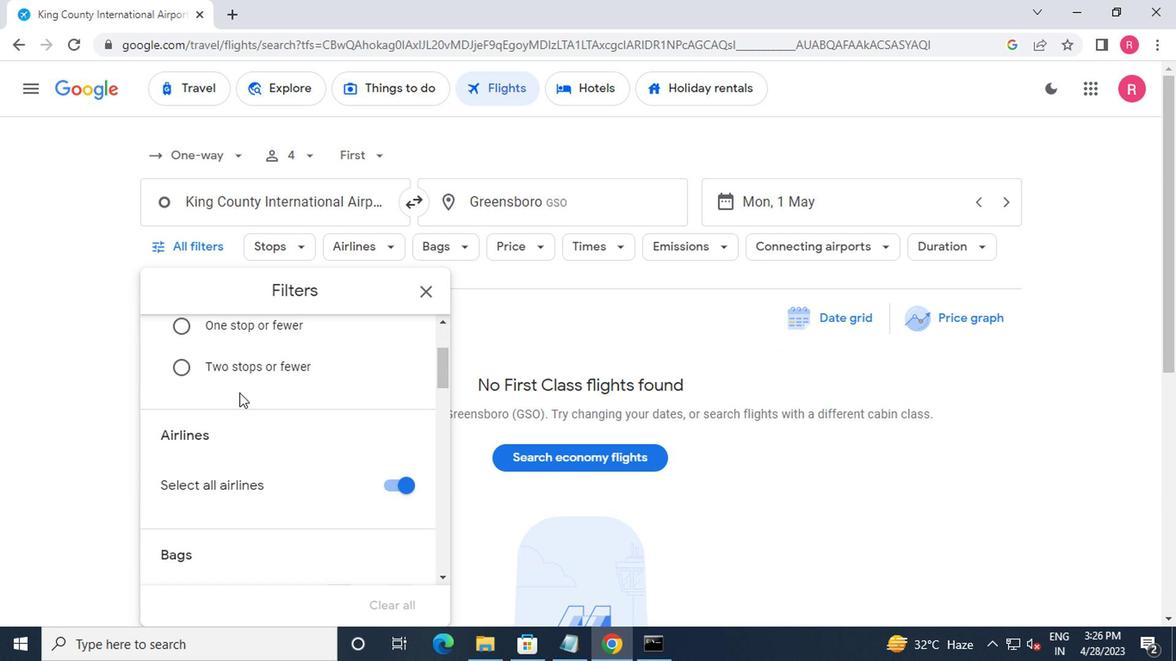 
Action: Mouse moved to (234, 393)
Screenshot: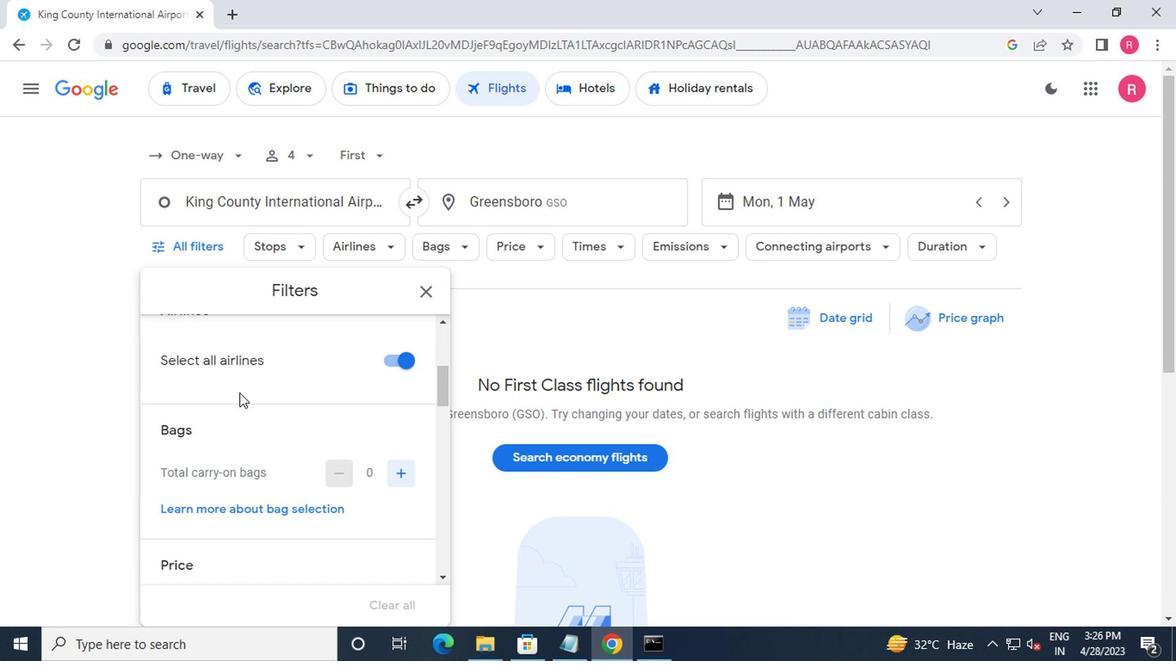 
Action: Mouse scrolled (234, 393) with delta (0, 0)
Screenshot: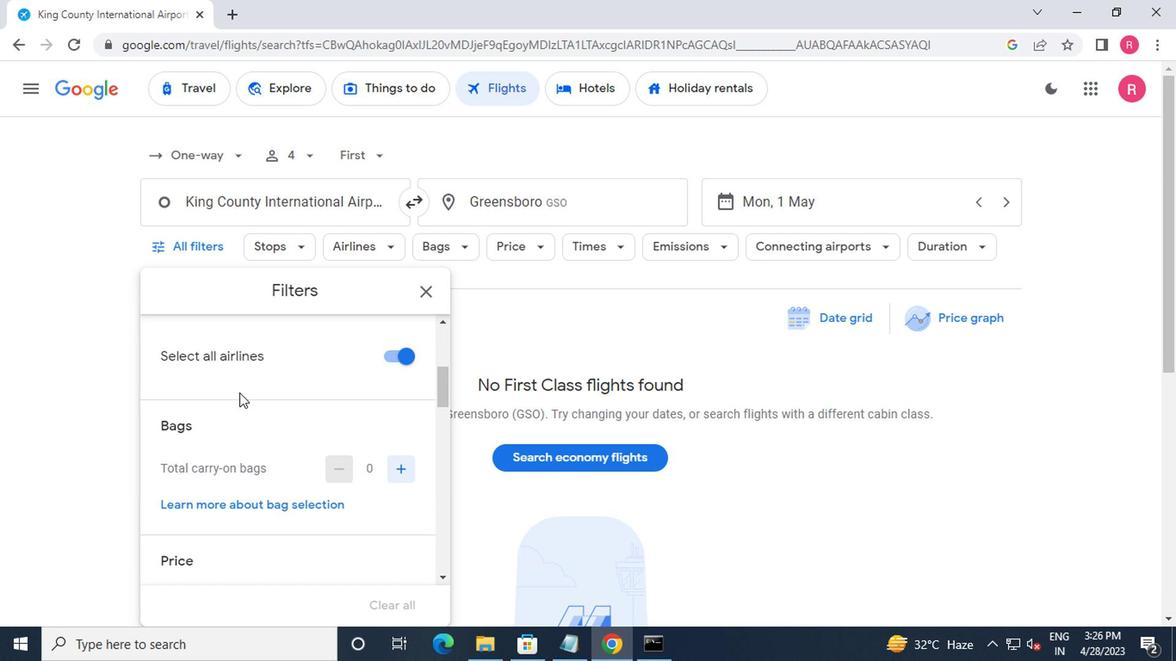 
Action: Mouse moved to (231, 389)
Screenshot: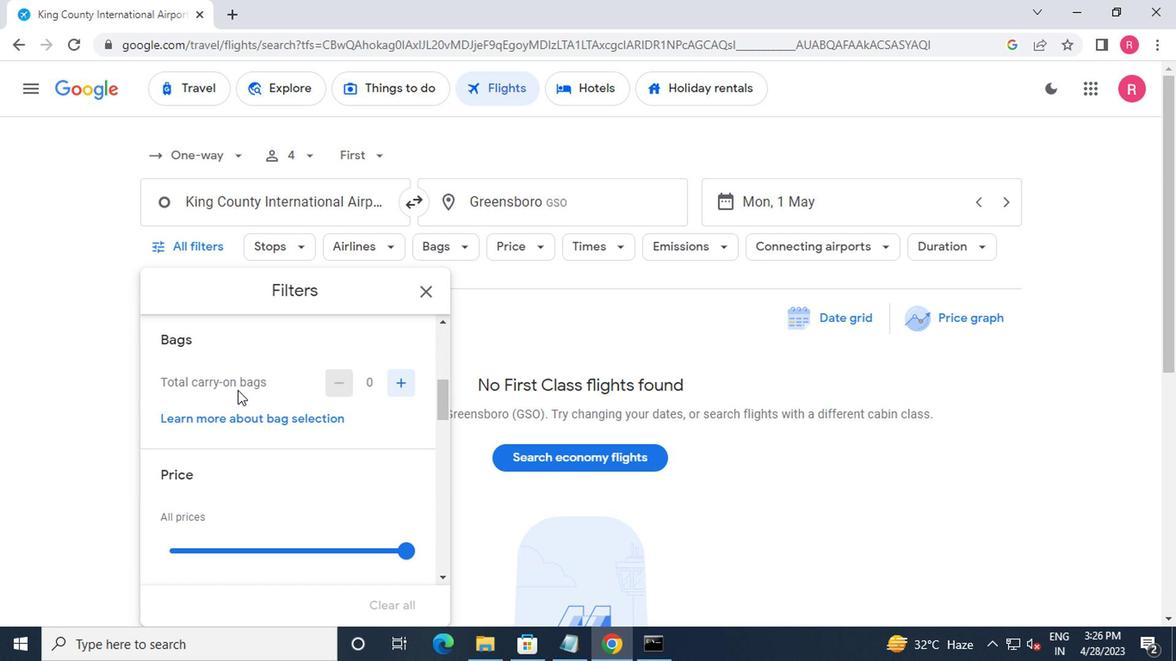 
Action: Mouse scrolled (231, 389) with delta (0, 0)
Screenshot: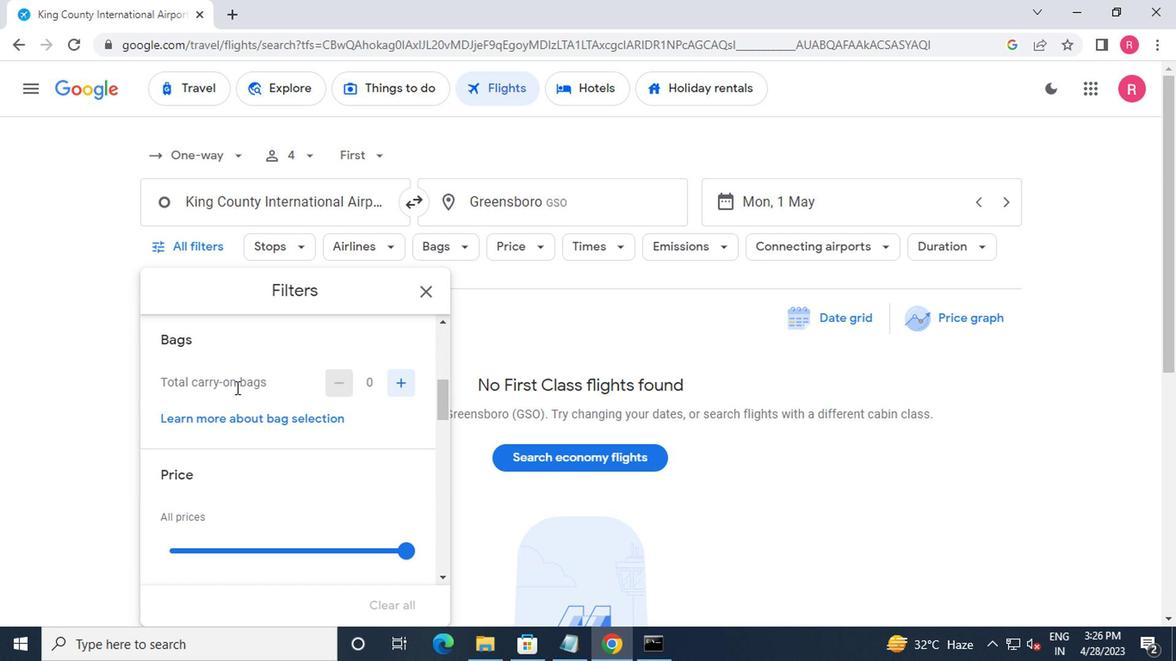 
Action: Mouse scrolled (231, 389) with delta (0, 0)
Screenshot: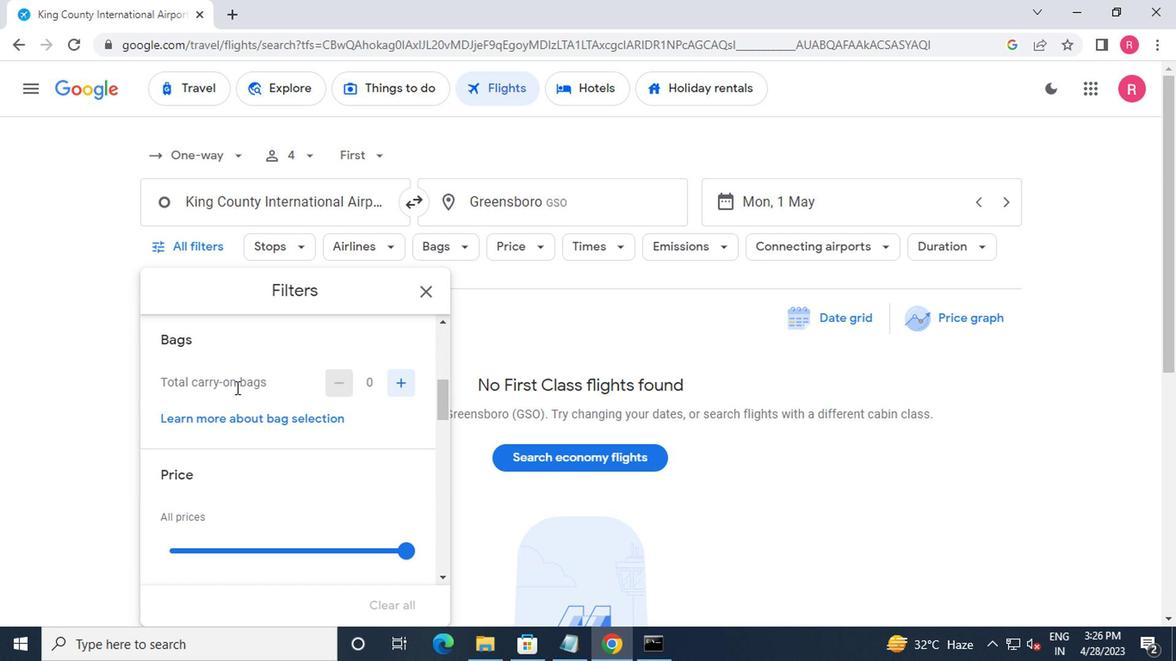 
Action: Mouse scrolled (231, 389) with delta (0, 0)
Screenshot: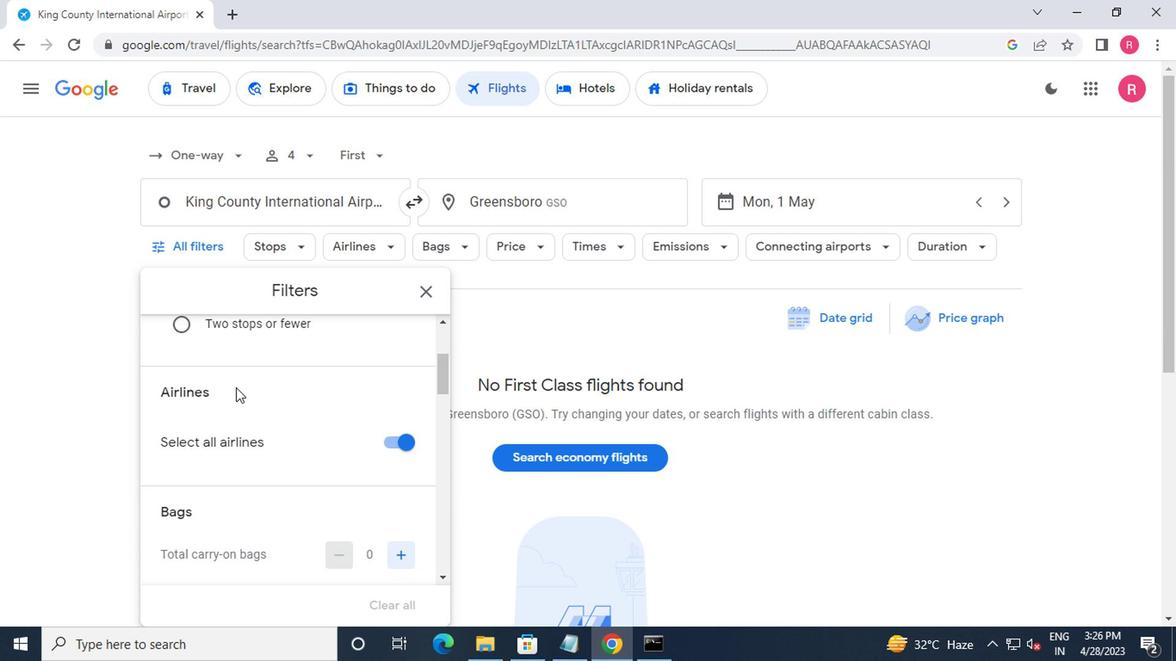
Action: Mouse scrolled (231, 389) with delta (0, 0)
Screenshot: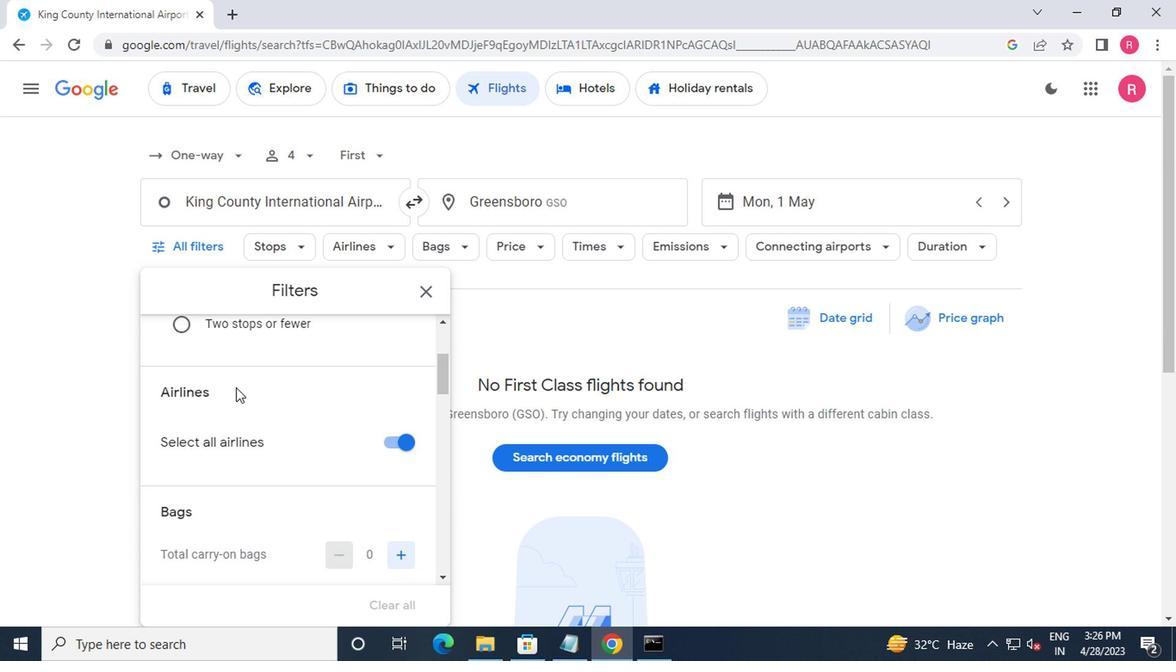 
Action: Mouse scrolled (231, 389) with delta (0, 0)
Screenshot: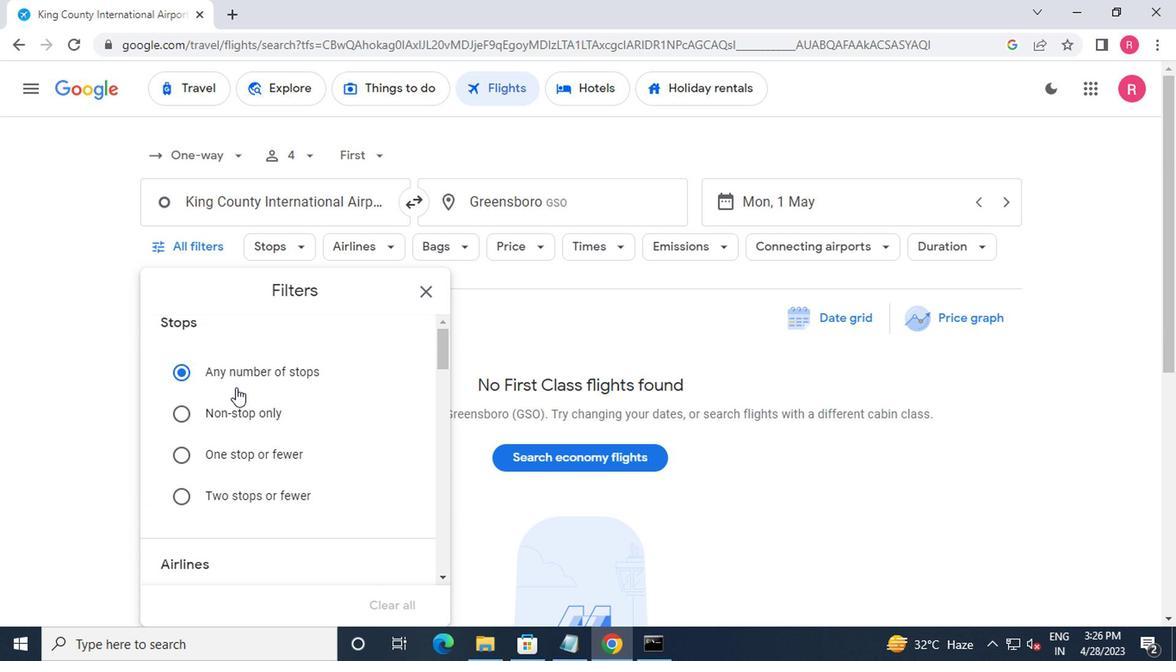 
Action: Mouse scrolled (231, 387) with delta (0, -1)
Screenshot: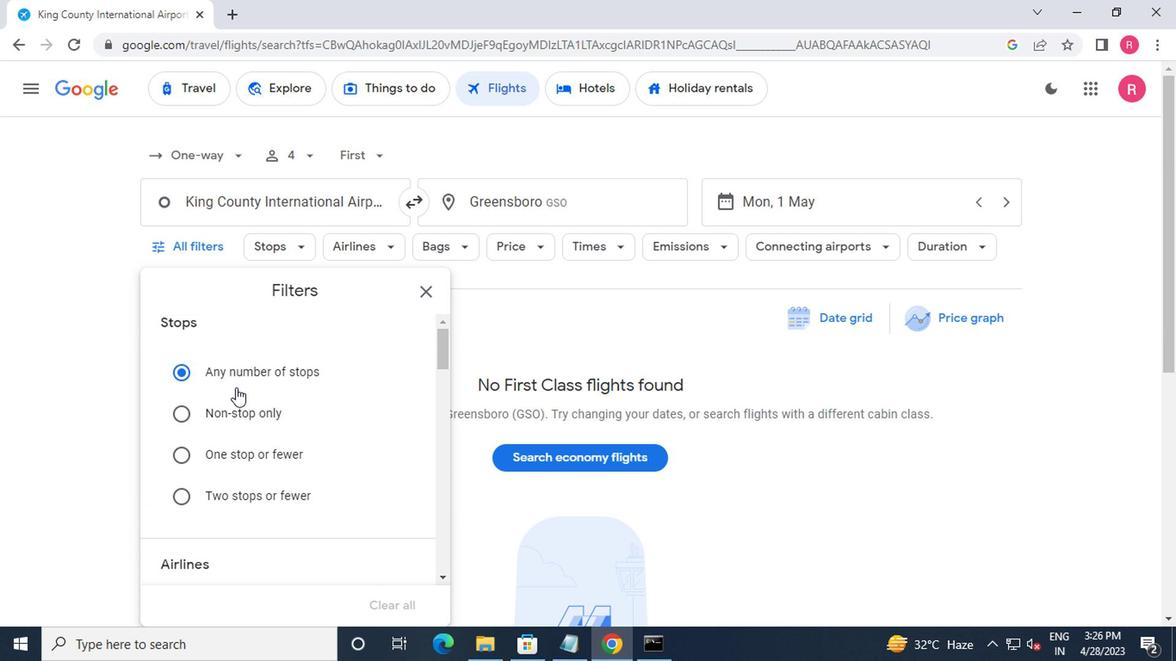 
Action: Mouse scrolled (231, 387) with delta (0, -1)
Screenshot: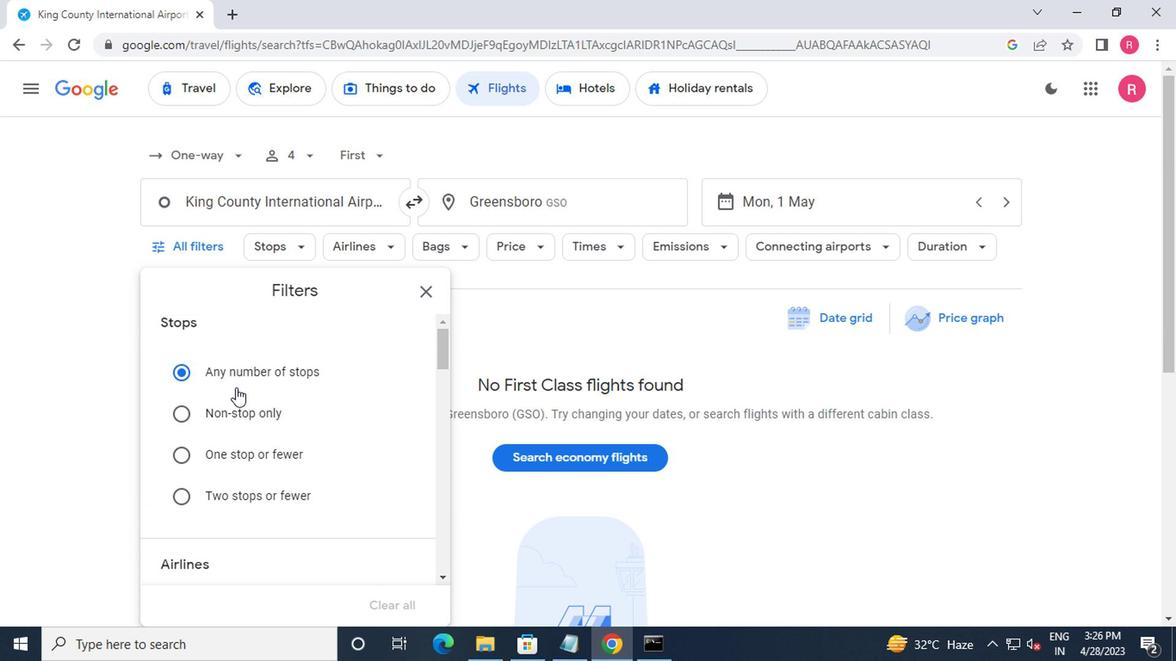 
Action: Mouse scrolled (231, 387) with delta (0, -1)
Screenshot: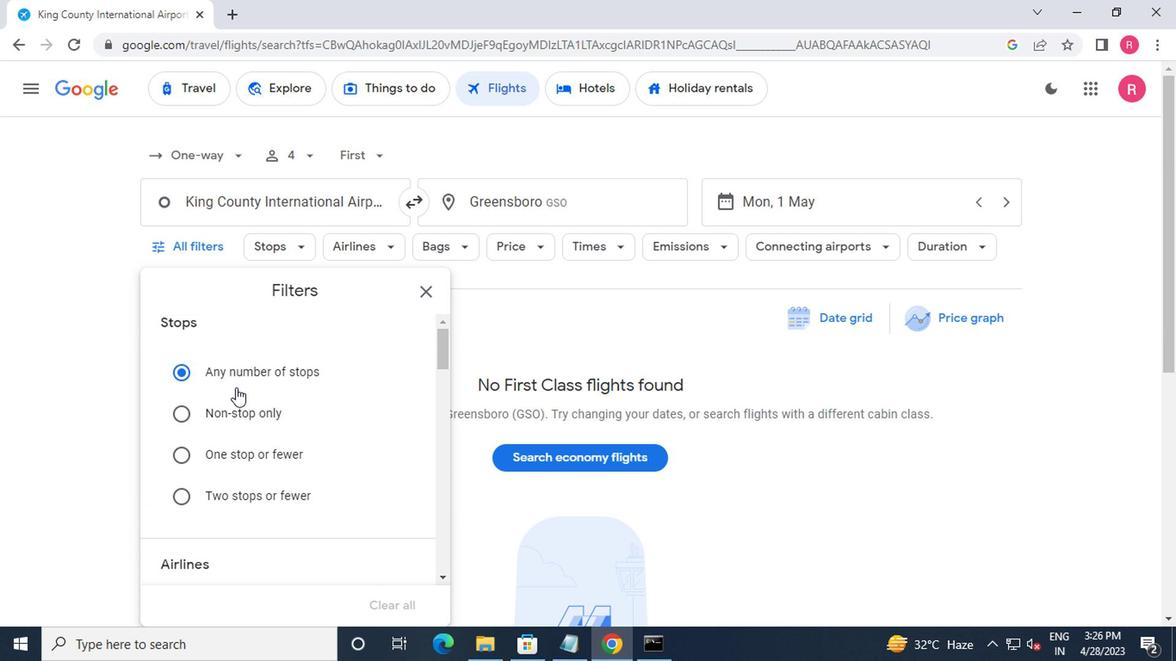 
Action: Mouse moved to (401, 469)
Screenshot: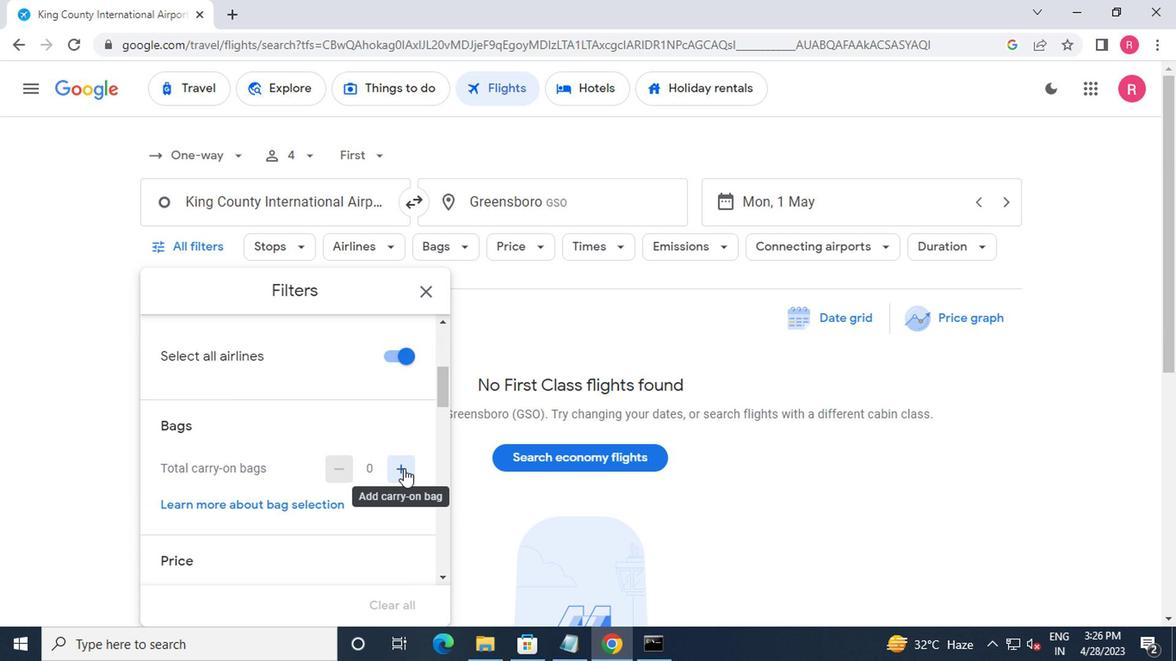 
Action: Mouse scrolled (401, 469) with delta (0, 0)
Screenshot: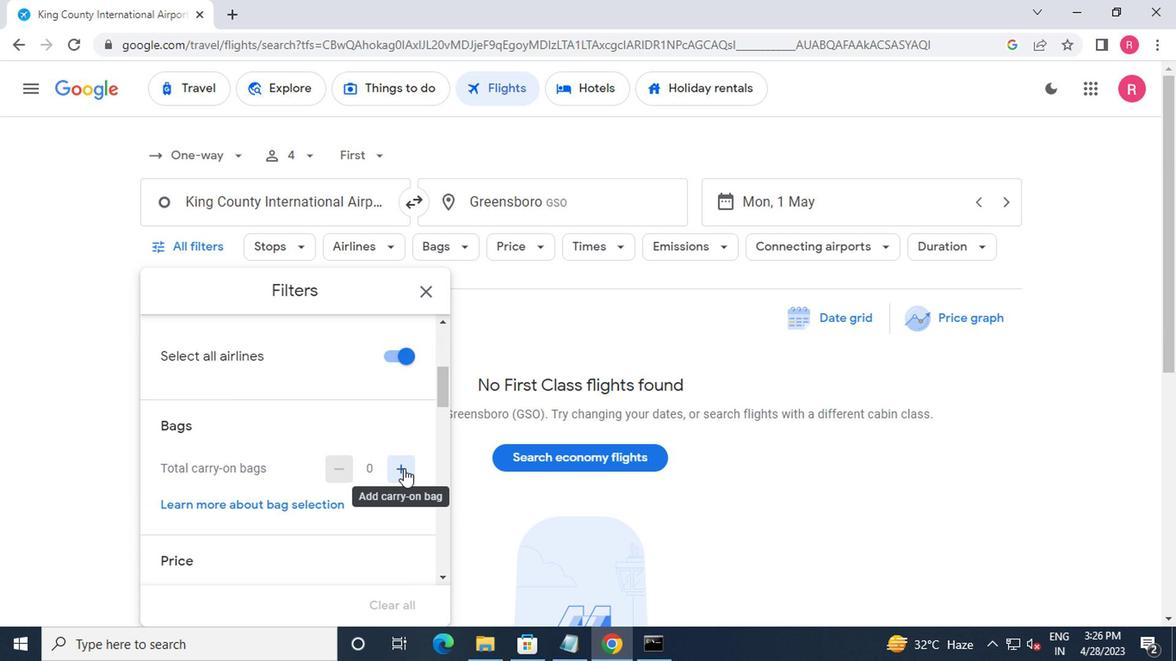 
Action: Mouse moved to (391, 469)
Screenshot: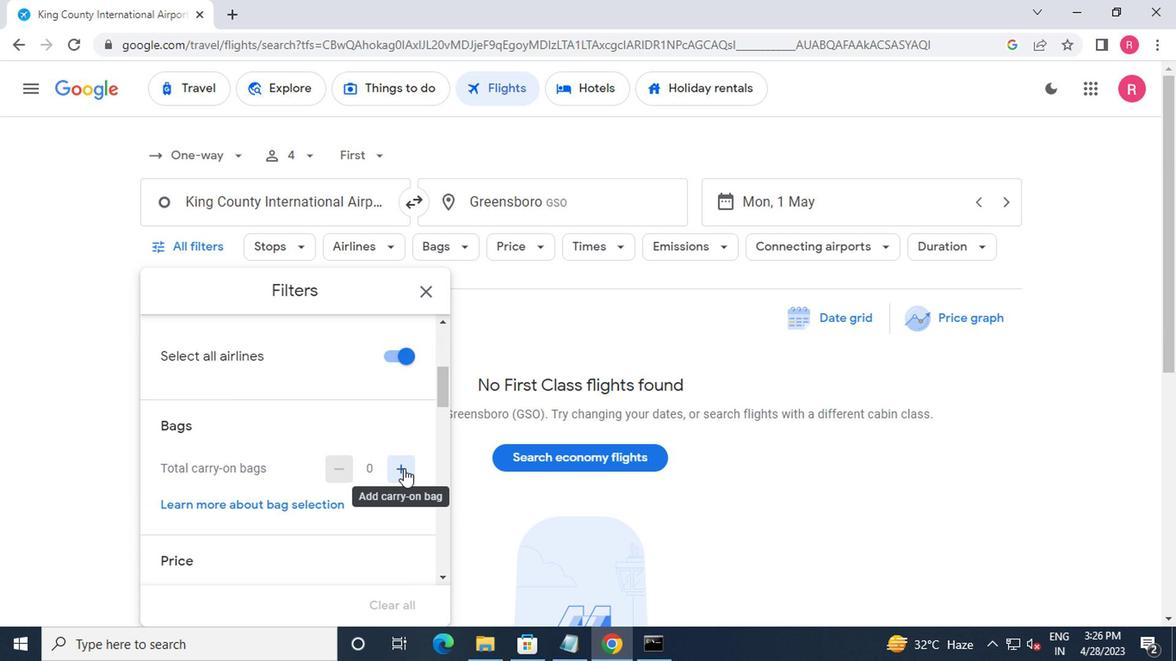 
Action: Mouse scrolled (391, 469) with delta (0, 0)
Screenshot: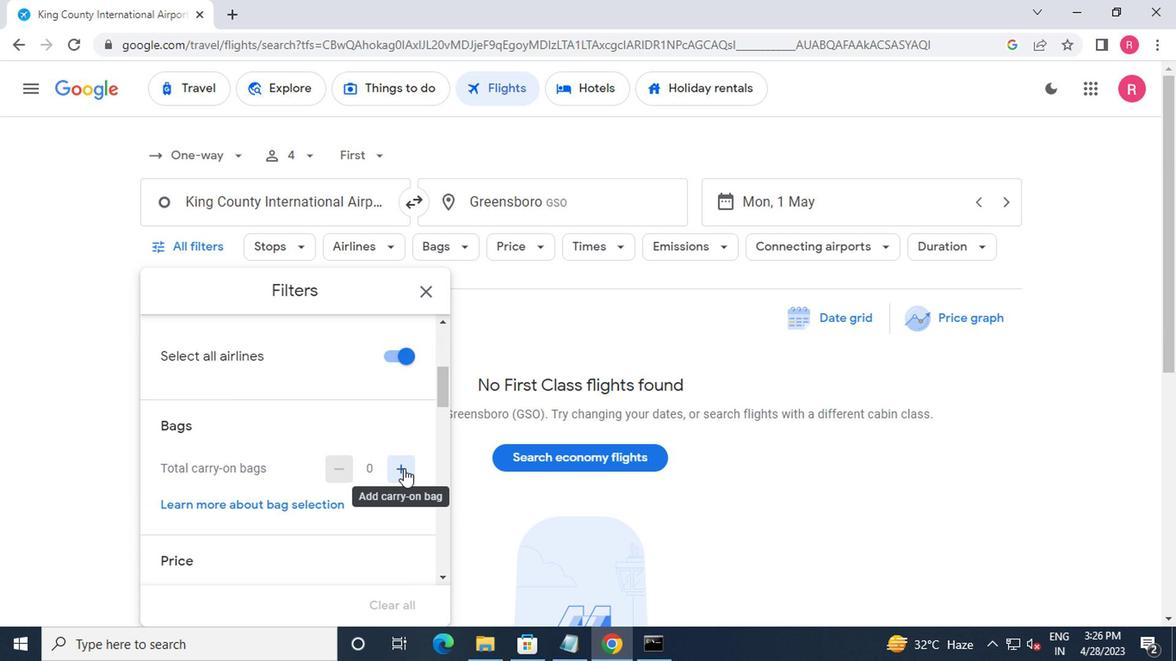 
Action: Mouse moved to (408, 461)
Screenshot: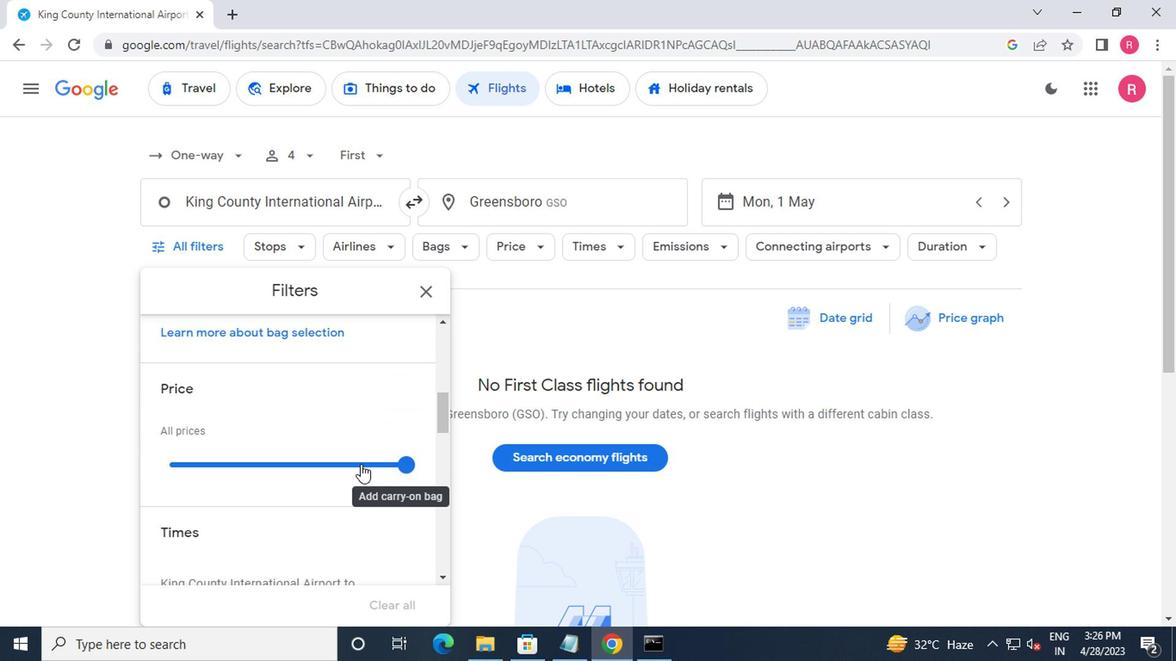 
Action: Mouse pressed left at (408, 461)
Screenshot: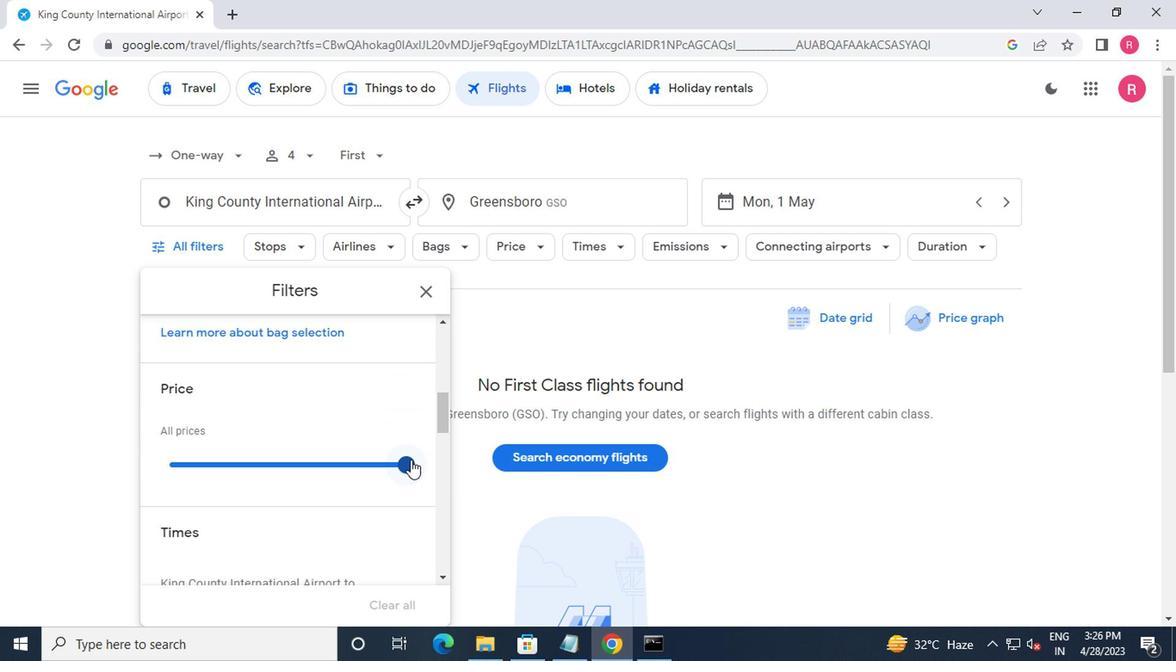 
Action: Mouse scrolled (408, 460) with delta (0, -1)
Screenshot: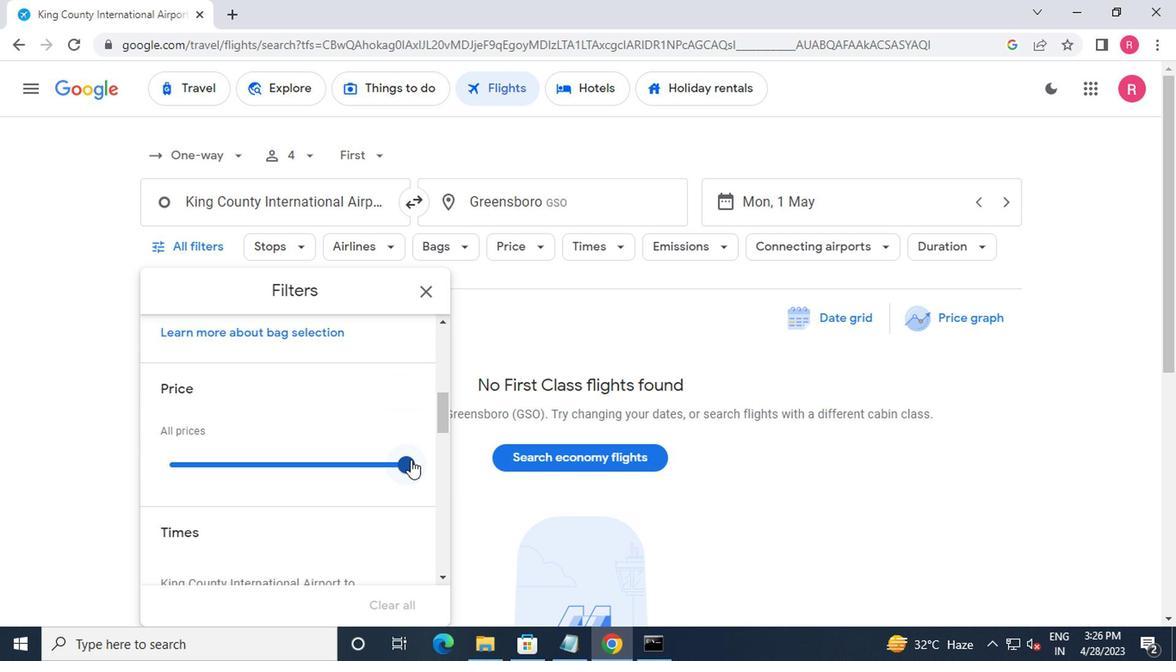 
Action: Mouse scrolled (408, 460) with delta (0, -1)
Screenshot: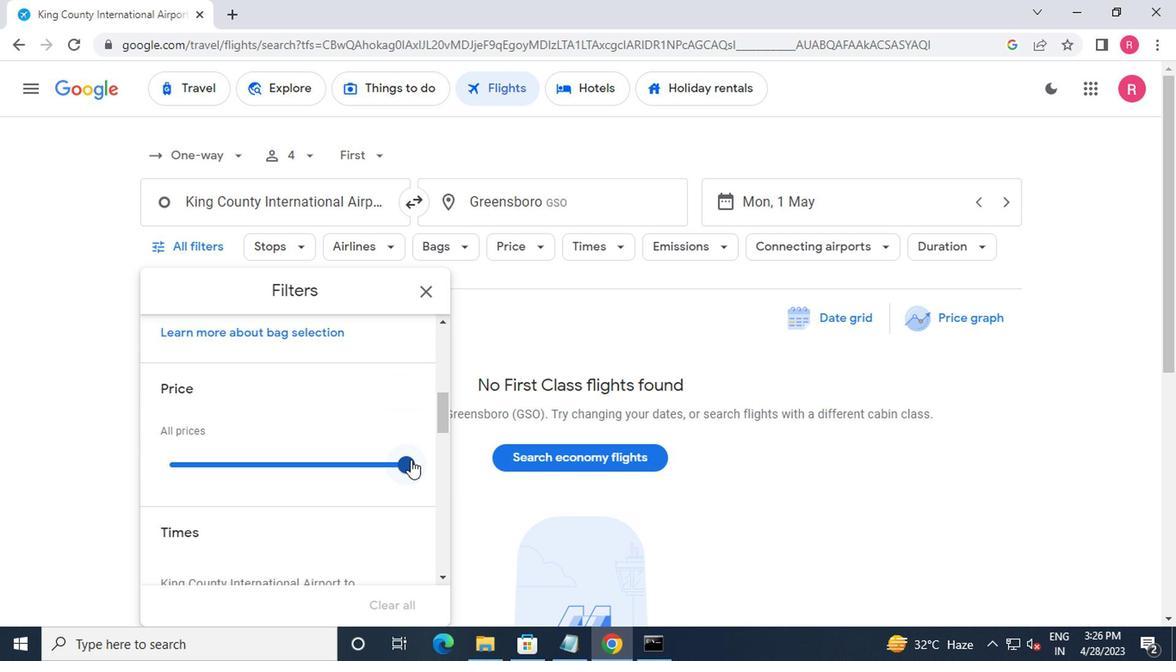 
Action: Mouse moved to (163, 504)
Screenshot: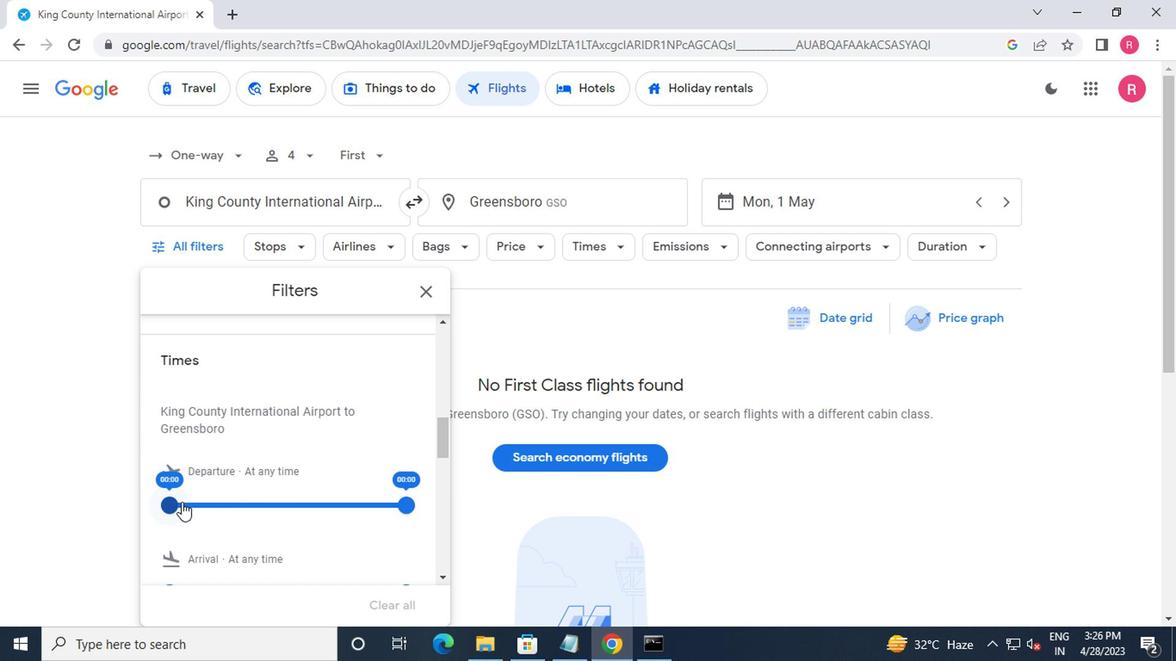 
Action: Mouse pressed left at (163, 504)
Screenshot: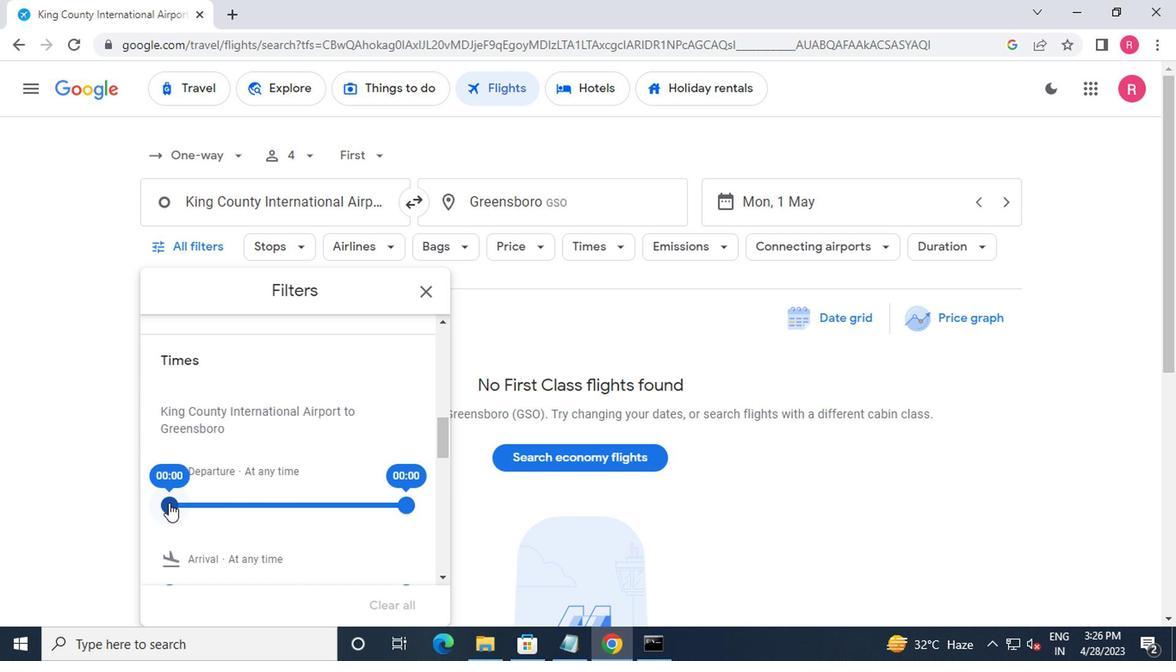 
Action: Mouse moved to (239, 512)
Screenshot: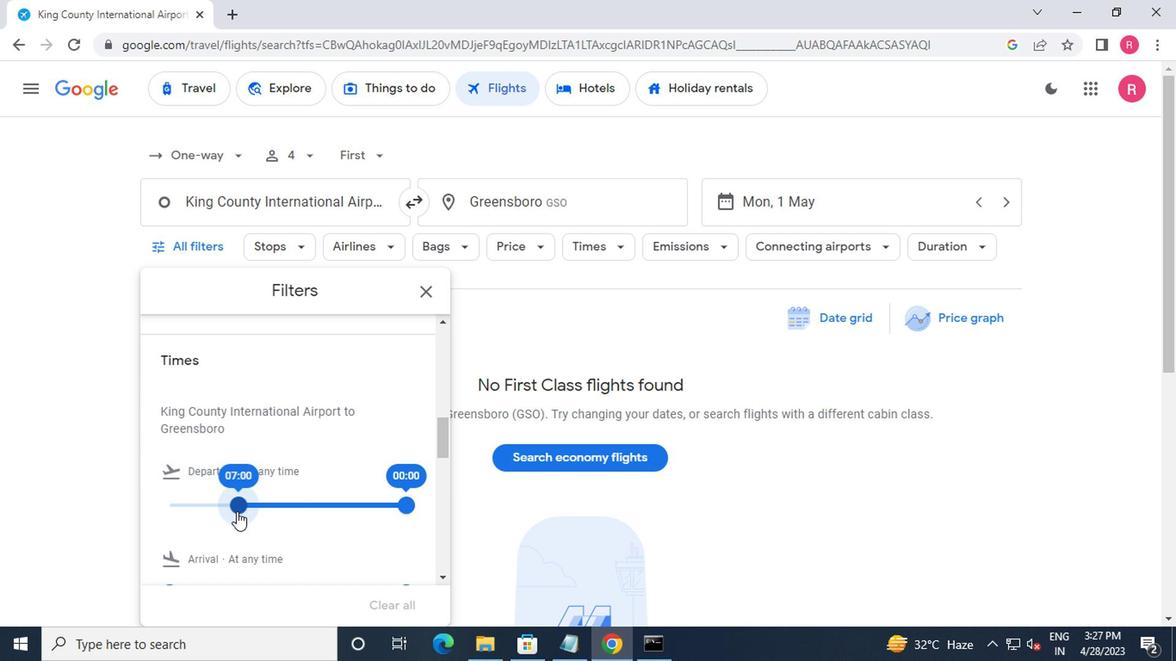 
Action: Mouse pressed left at (239, 512)
Screenshot: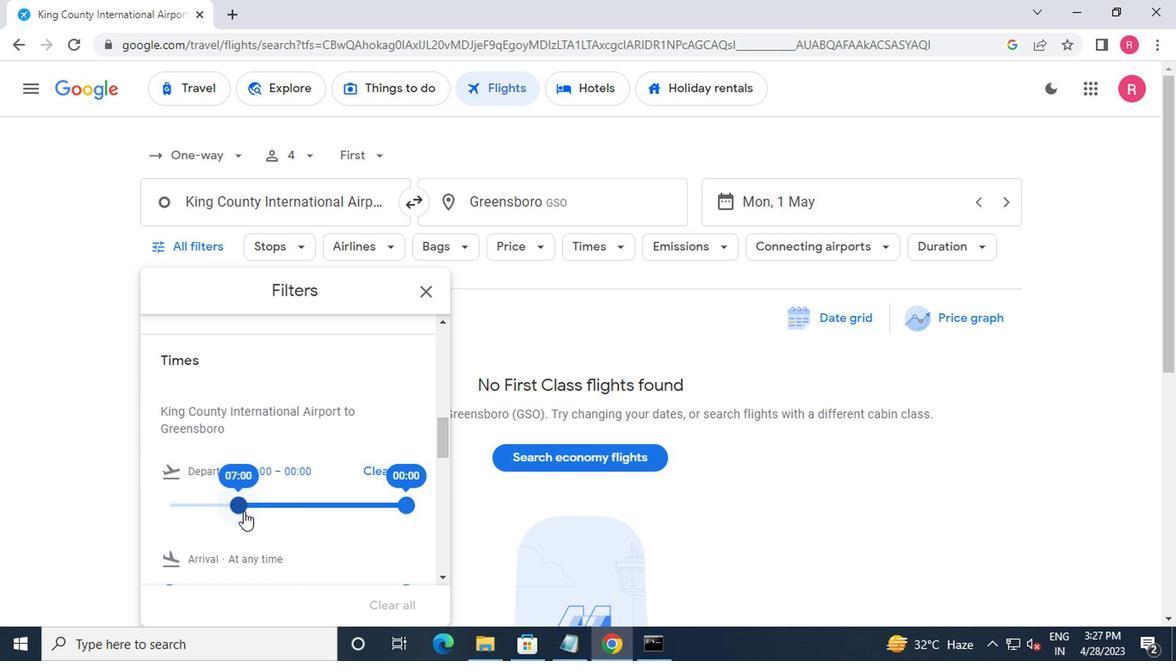 
Action: Mouse moved to (396, 506)
Screenshot: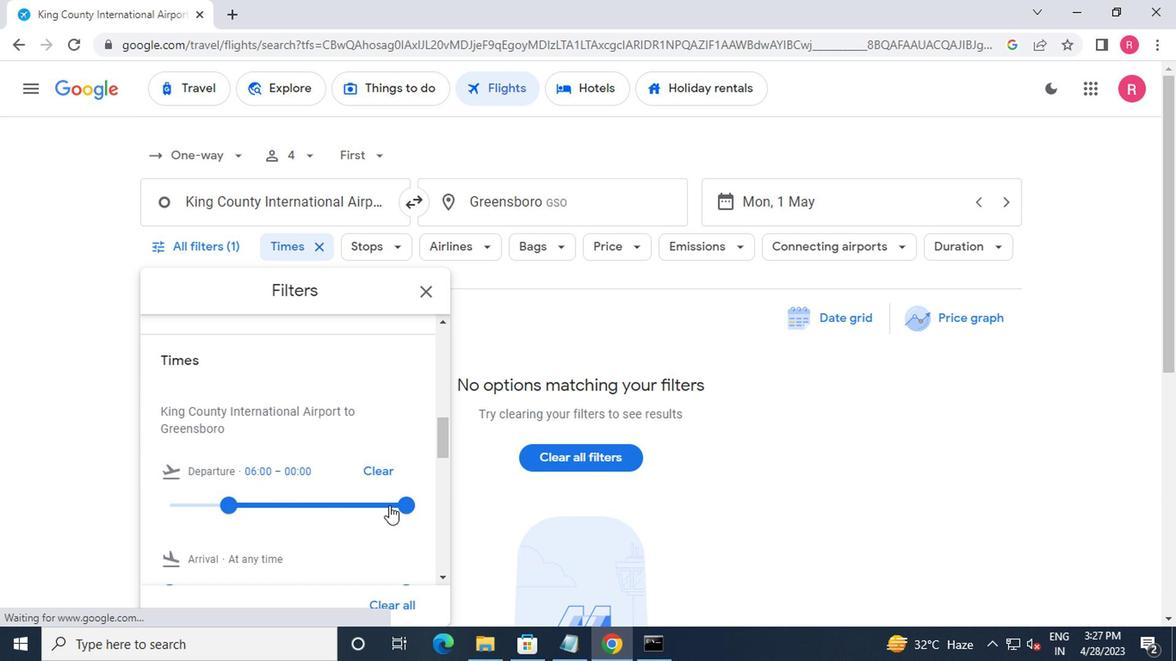
Action: Mouse pressed left at (396, 506)
Screenshot: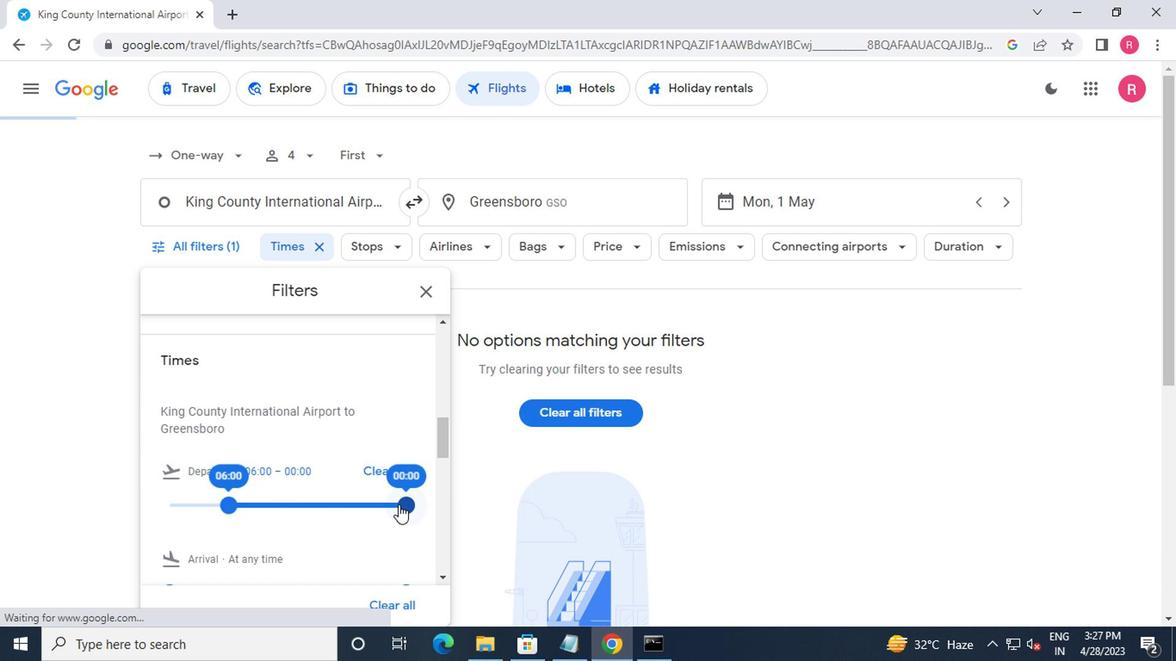 
Action: Mouse moved to (422, 302)
Screenshot: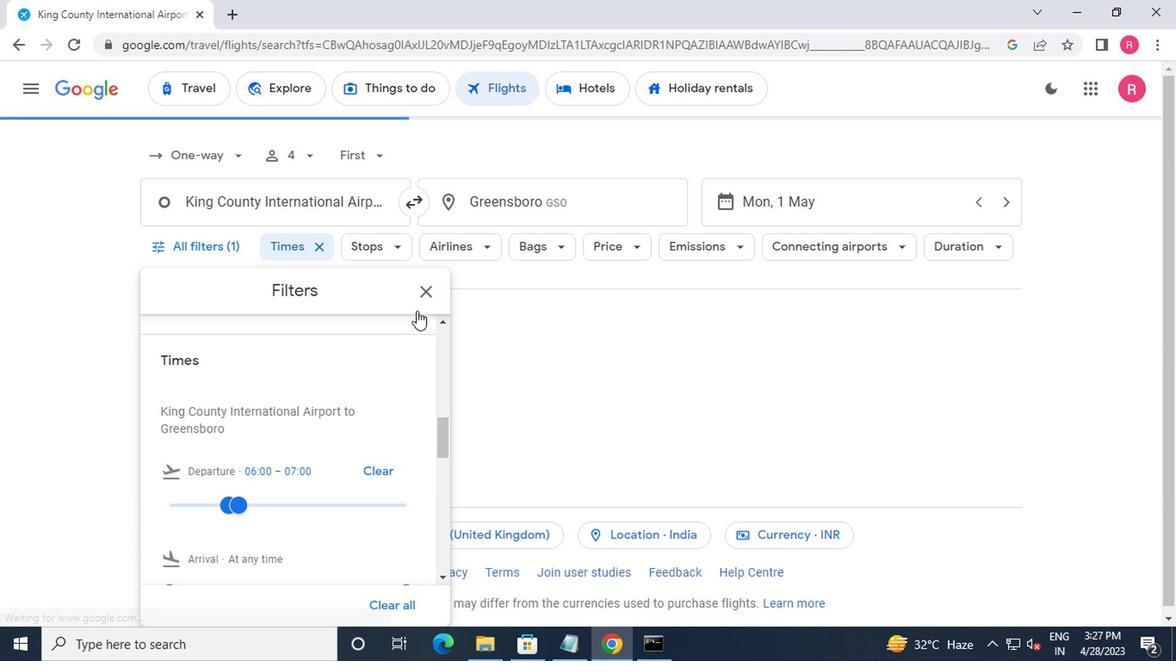 
Action: Mouse pressed left at (422, 302)
Screenshot: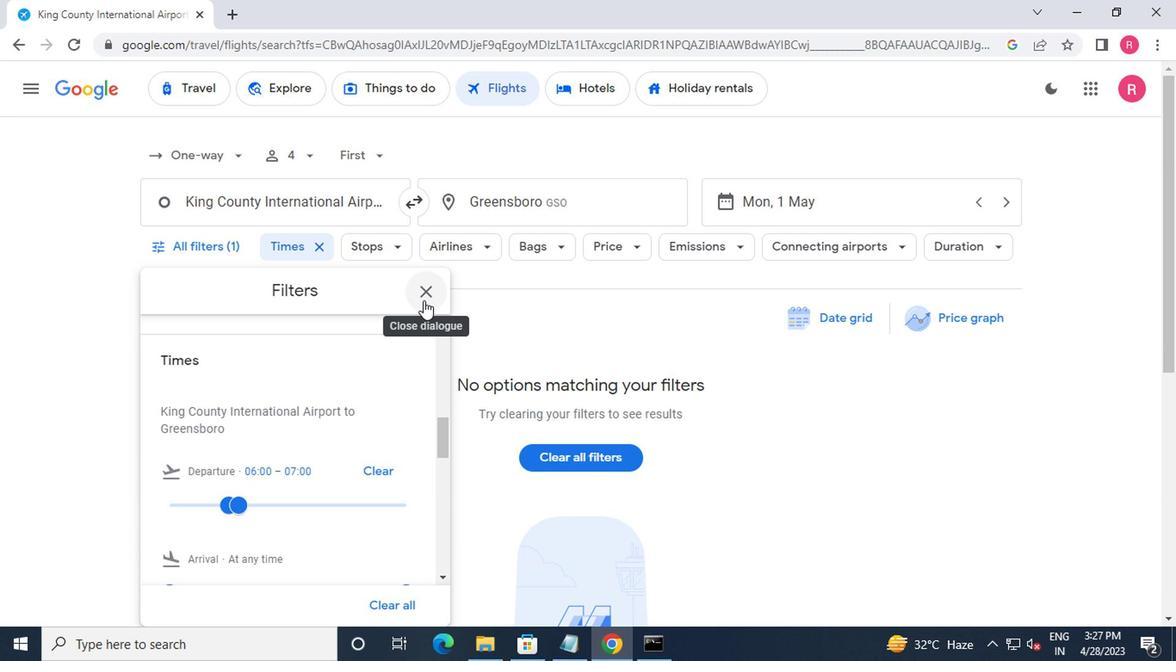 
